 Task: Check the schedule for the "The 19th Hole".
Action: Mouse moved to (422, 422)
Screenshot: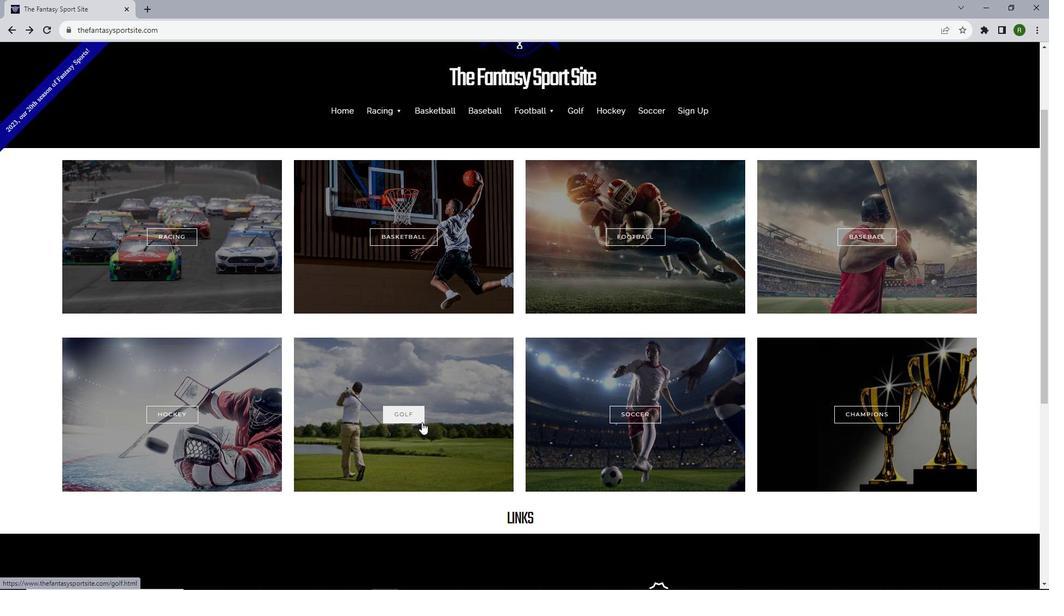 
Action: Mouse pressed left at (422, 422)
Screenshot: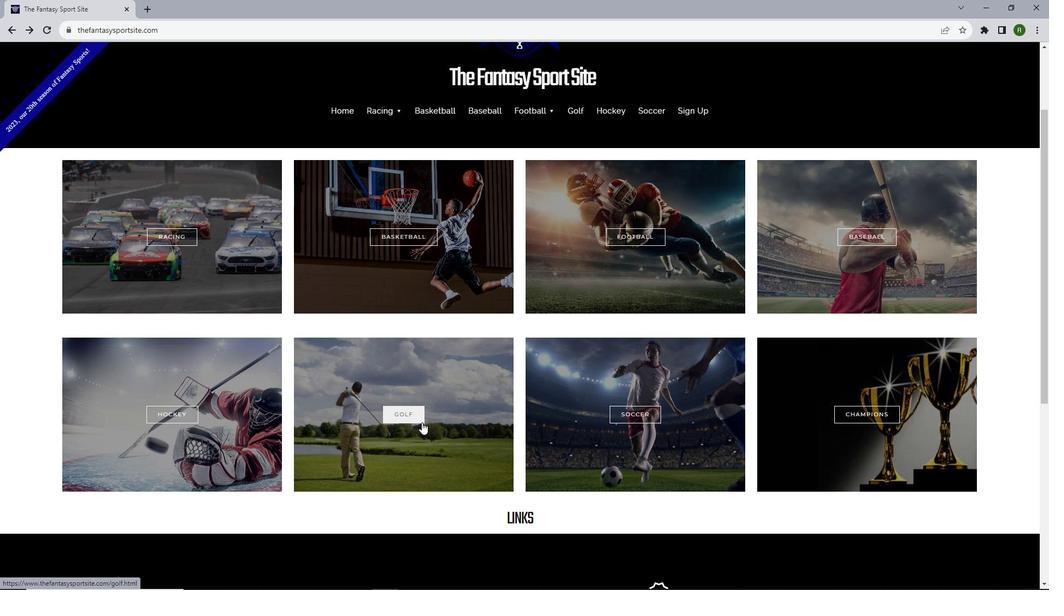 
Action: Mouse moved to (451, 377)
Screenshot: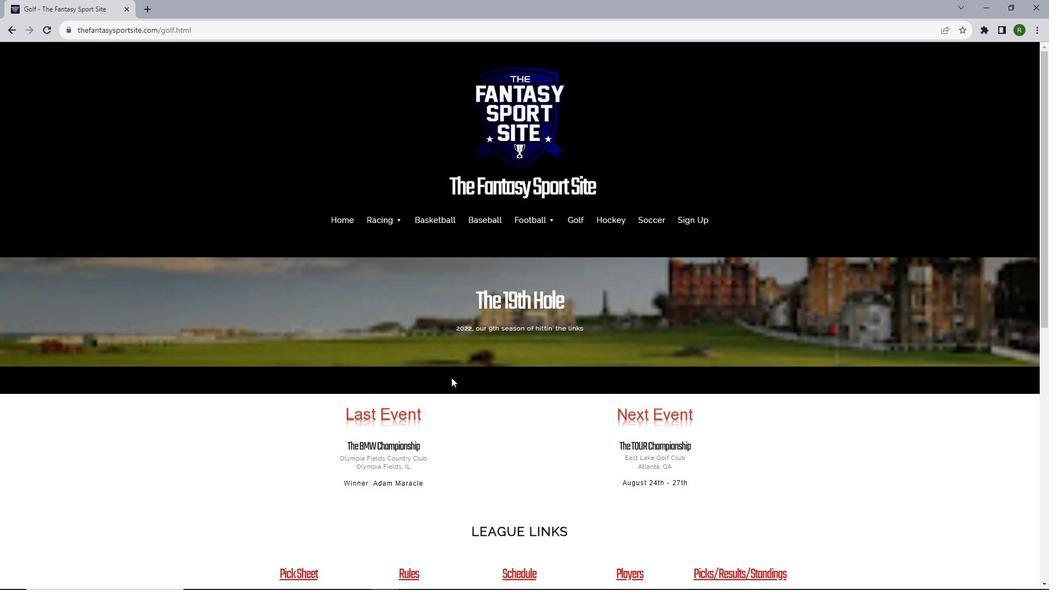 
Action: Mouse scrolled (451, 377) with delta (0, 0)
Screenshot: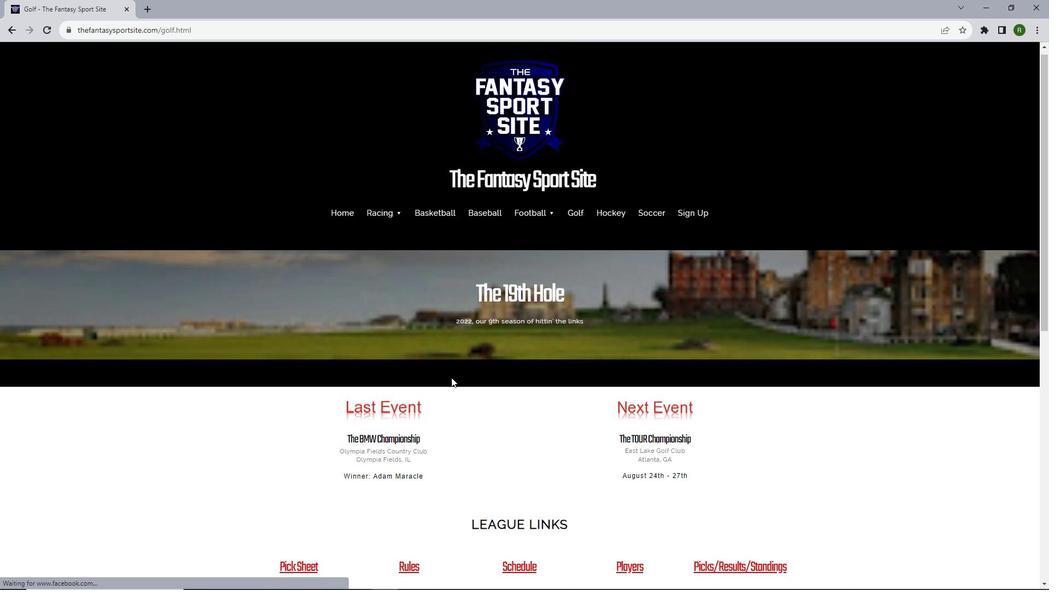 
Action: Mouse scrolled (451, 377) with delta (0, 0)
Screenshot: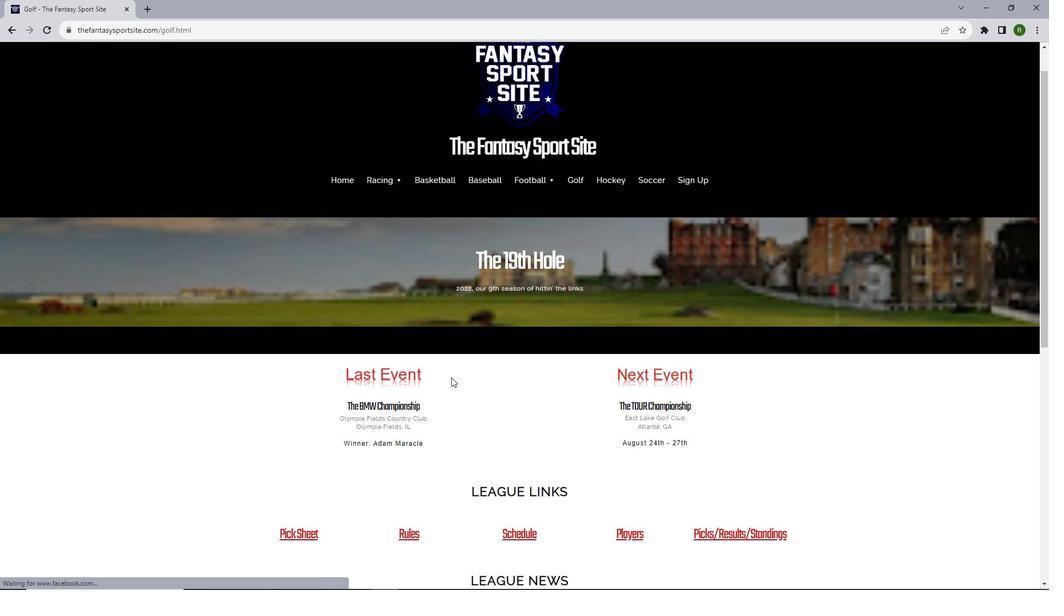 
Action: Mouse scrolled (451, 377) with delta (0, 0)
Screenshot: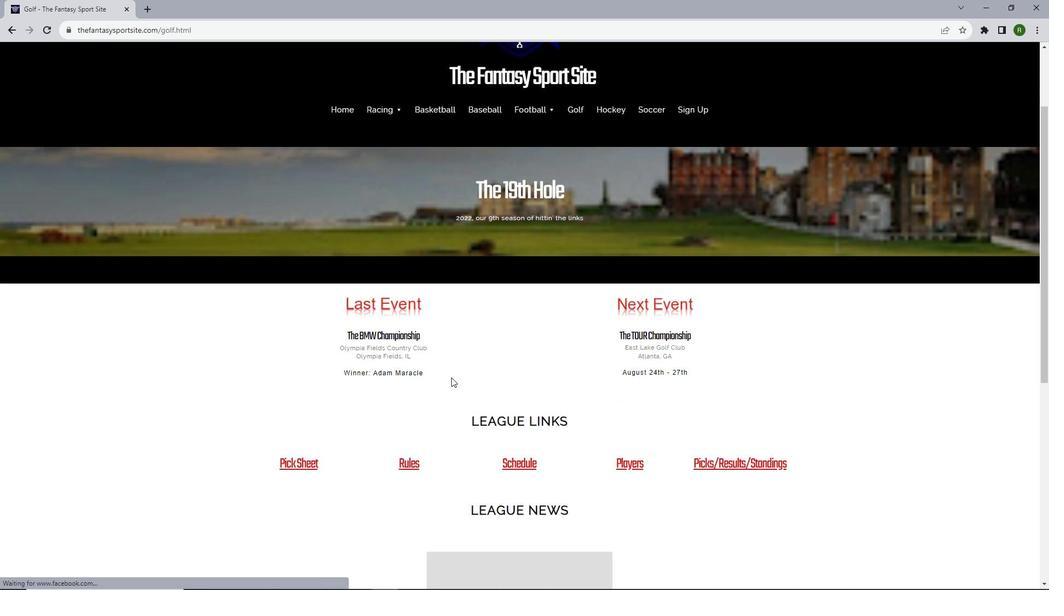 
Action: Mouse scrolled (451, 377) with delta (0, 0)
Screenshot: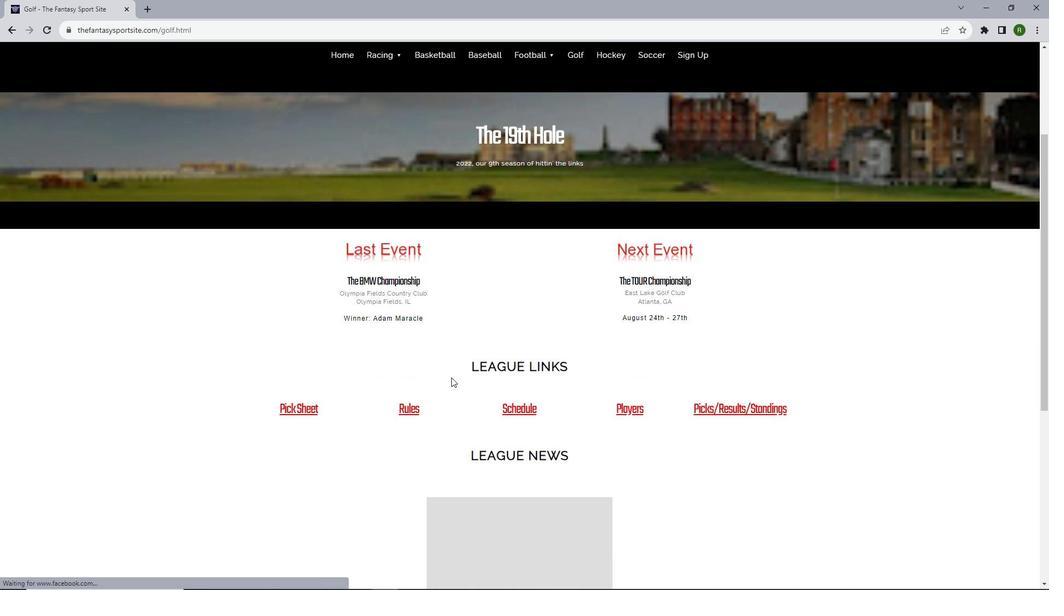 
Action: Mouse scrolled (451, 377) with delta (0, 0)
Screenshot: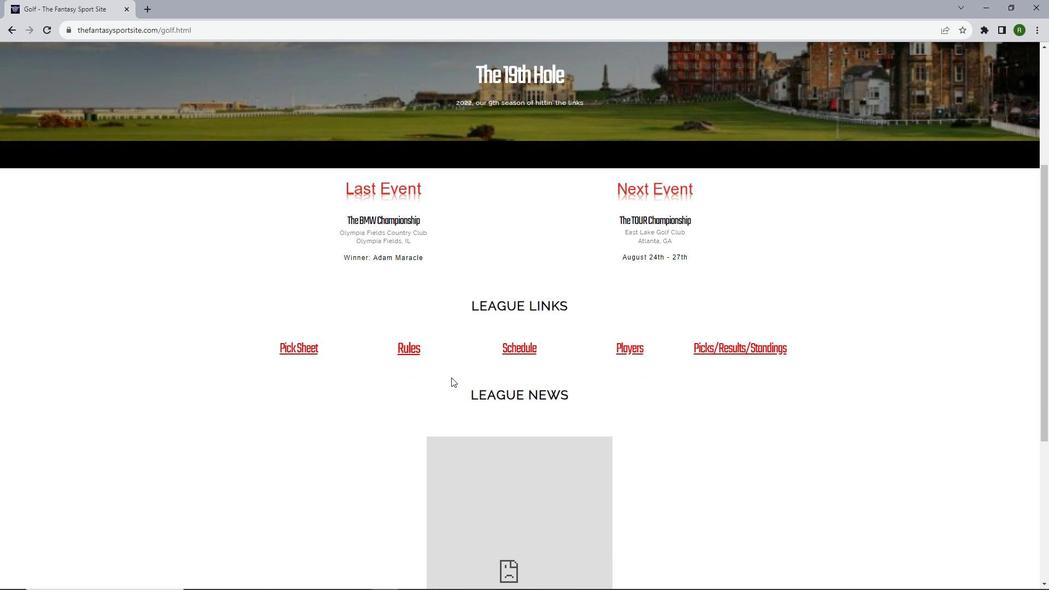 
Action: Mouse moved to (525, 309)
Screenshot: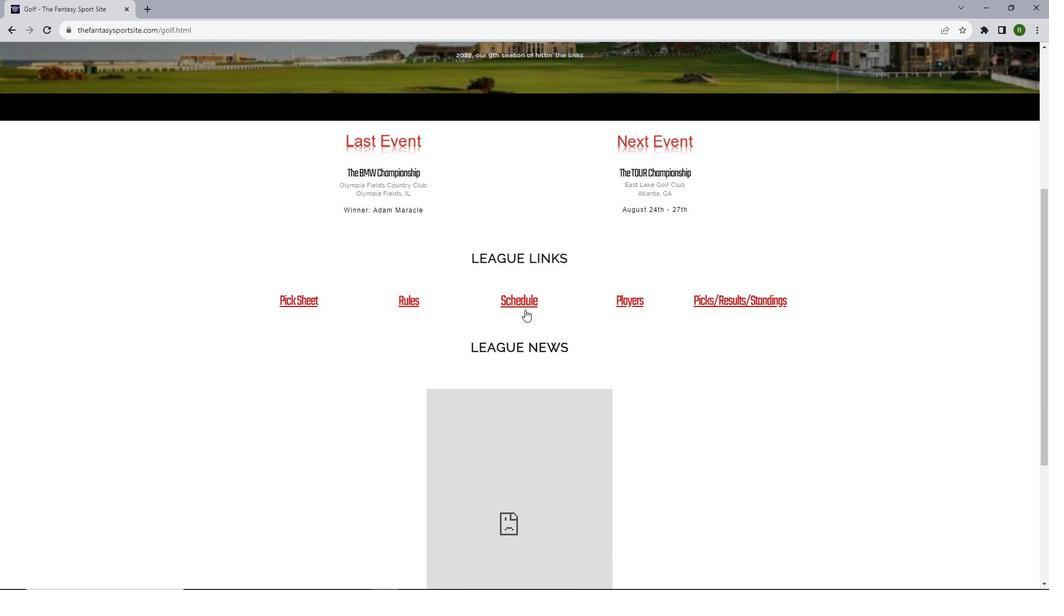 
Action: Mouse pressed left at (525, 309)
Screenshot: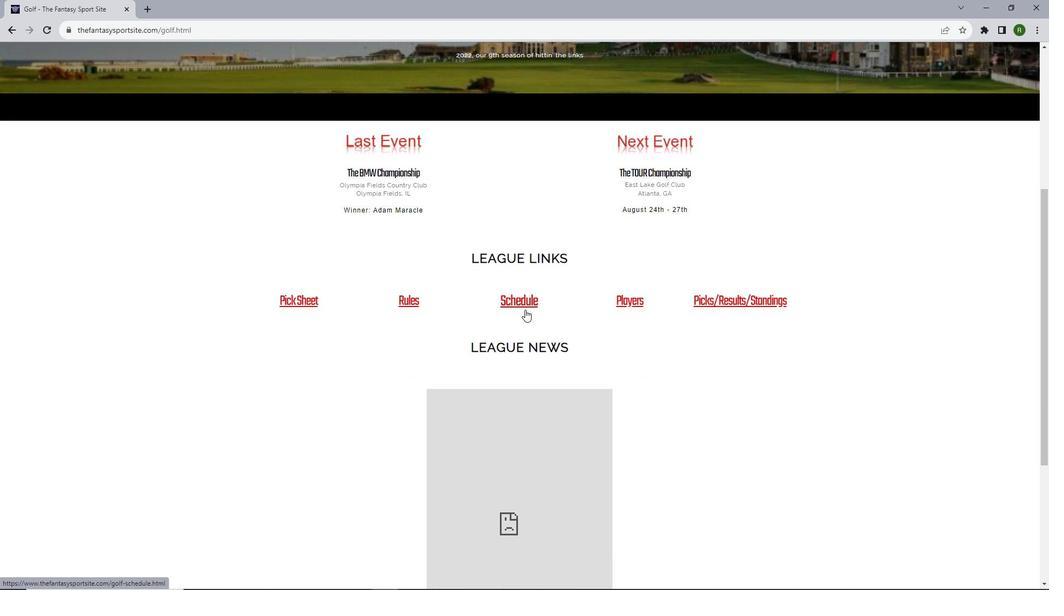 
Action: Mouse moved to (498, 264)
Screenshot: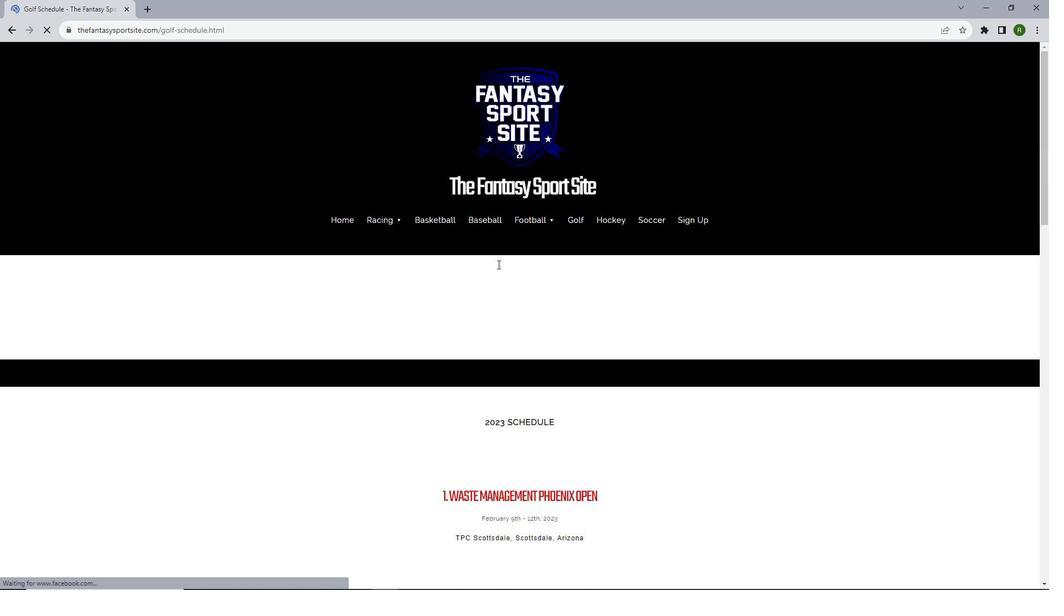 
Action: Mouse scrolled (498, 264) with delta (0, 0)
Screenshot: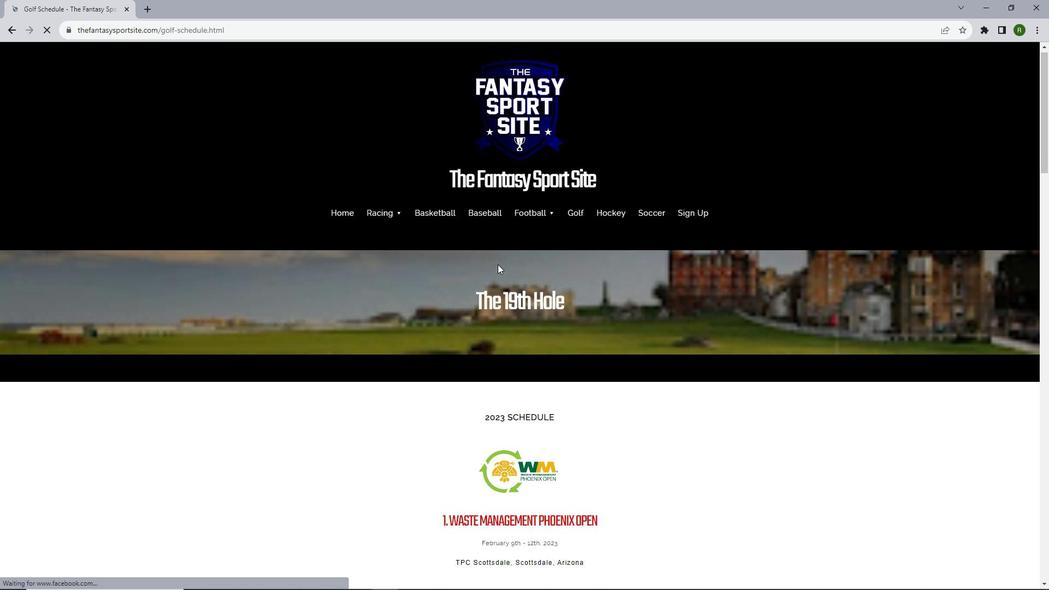 
Action: Mouse scrolled (498, 264) with delta (0, 0)
Screenshot: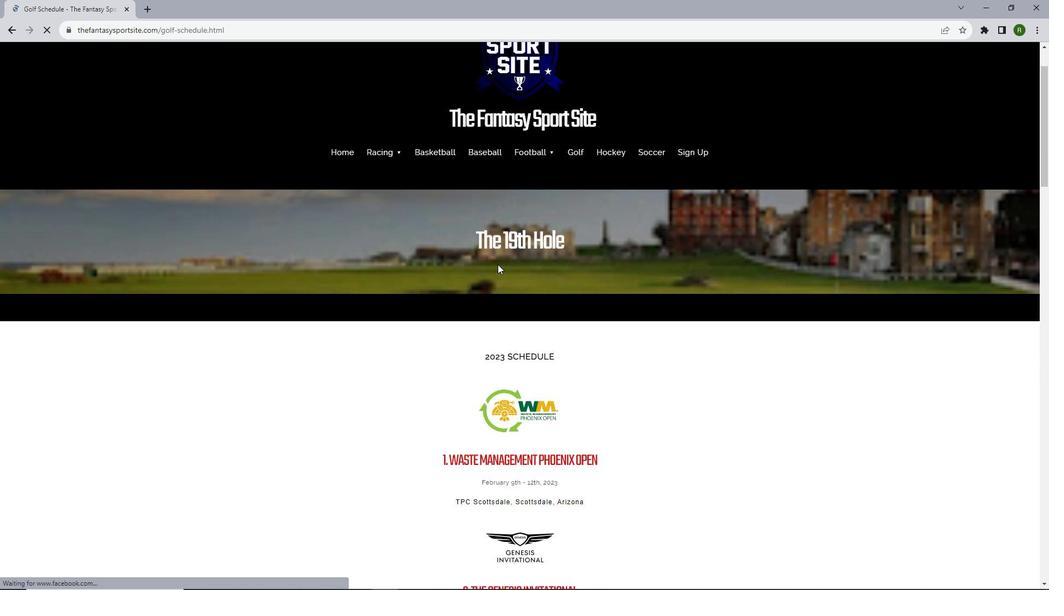 
Action: Mouse scrolled (498, 264) with delta (0, 0)
Screenshot: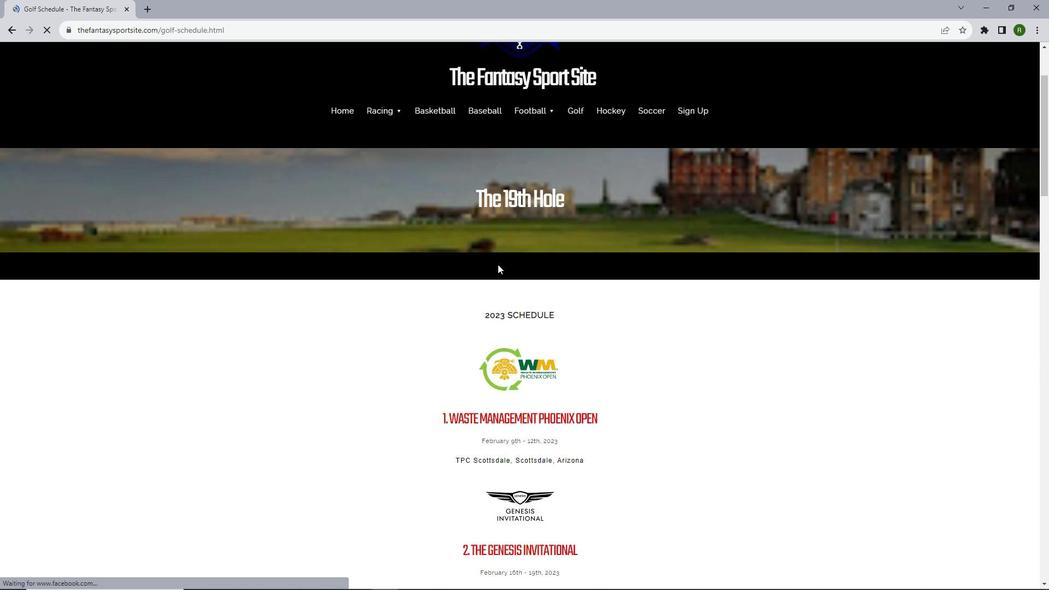 
Action: Mouse scrolled (498, 264) with delta (0, 0)
Screenshot: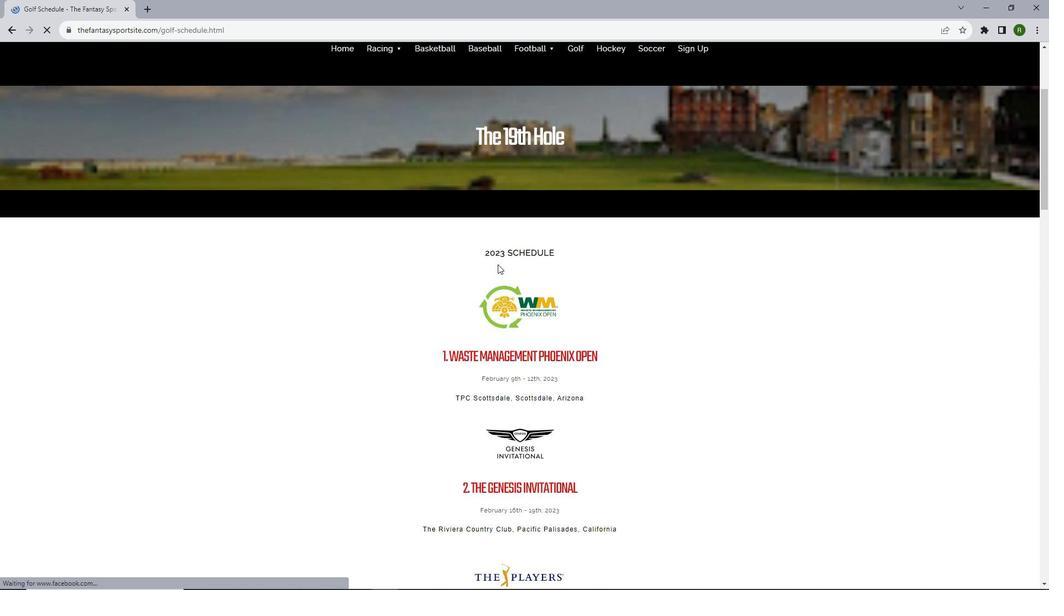 
Action: Mouse scrolled (498, 264) with delta (0, 0)
Screenshot: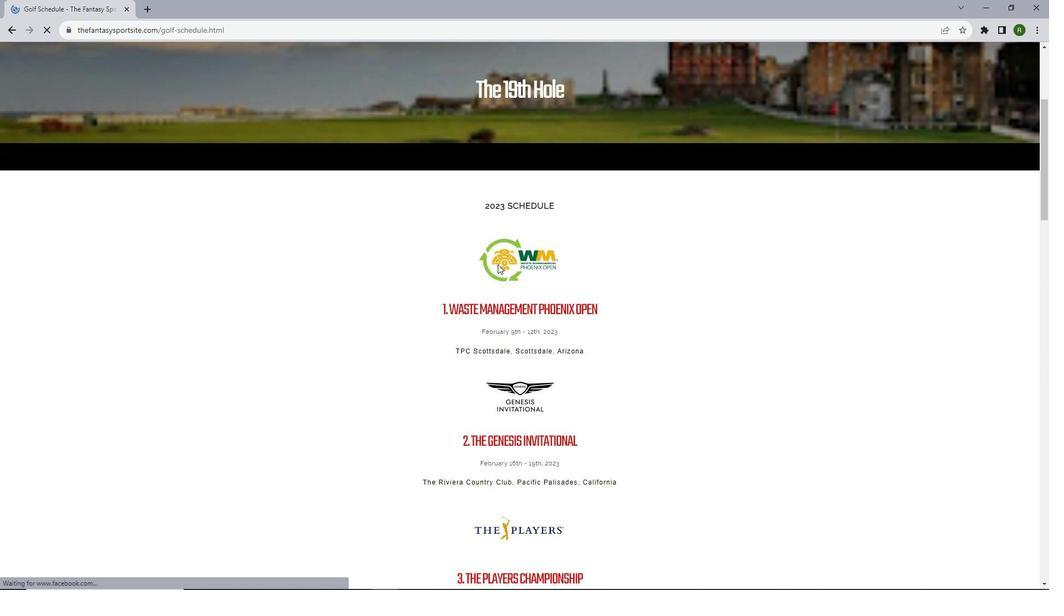 
Action: Mouse scrolled (498, 264) with delta (0, 0)
Screenshot: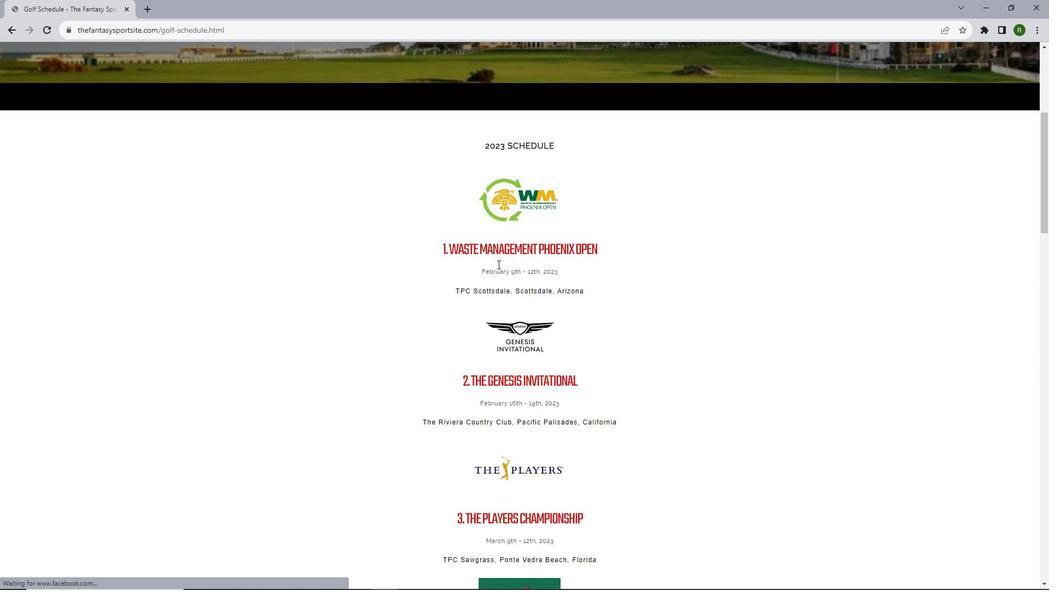 
Action: Mouse scrolled (498, 264) with delta (0, 0)
Screenshot: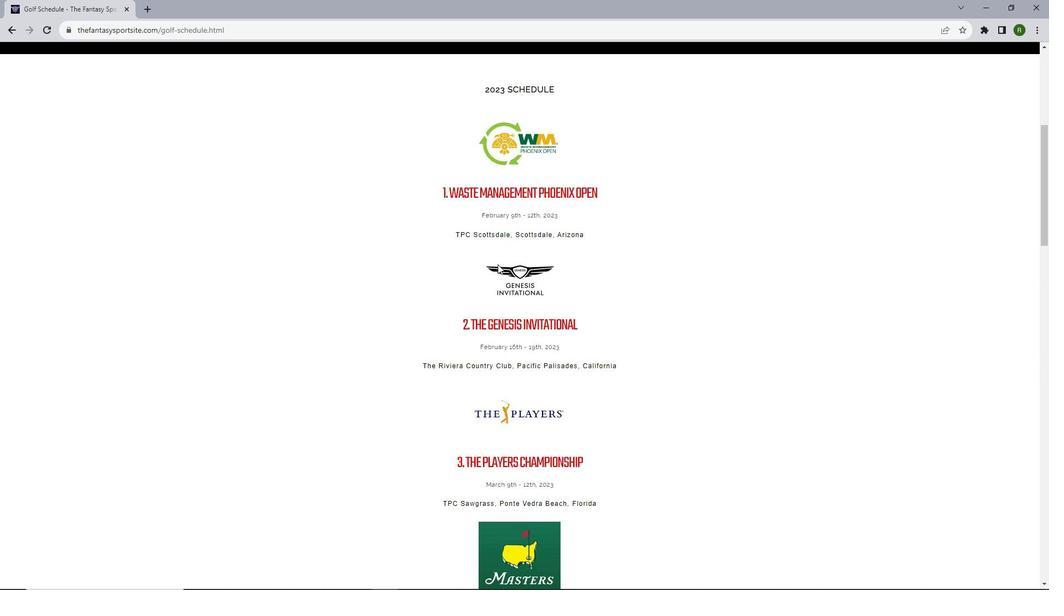 
Action: Mouse scrolled (498, 264) with delta (0, 0)
Screenshot: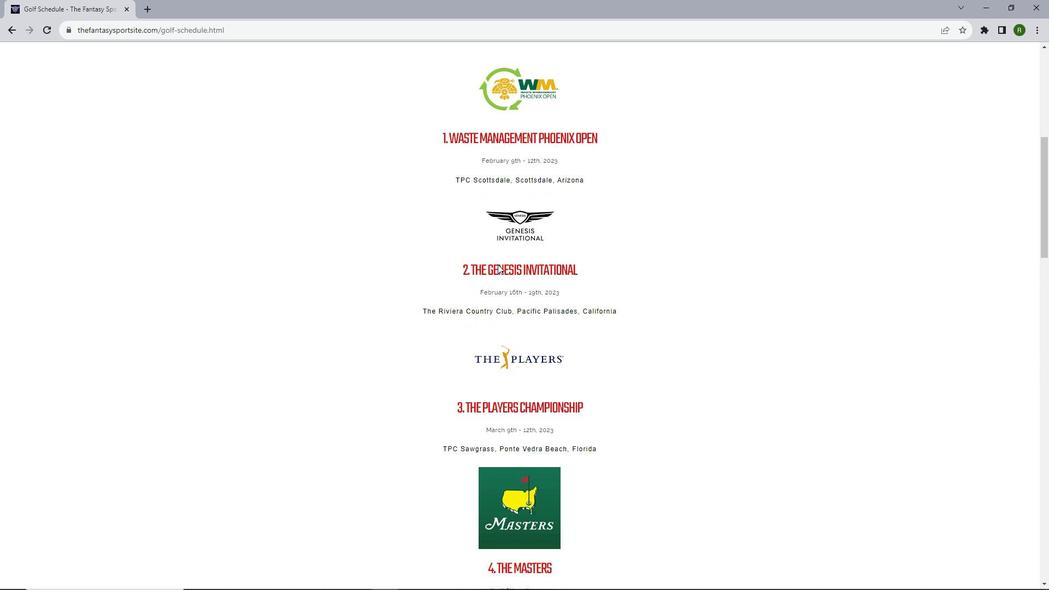 
Action: Mouse scrolled (498, 264) with delta (0, 0)
Screenshot: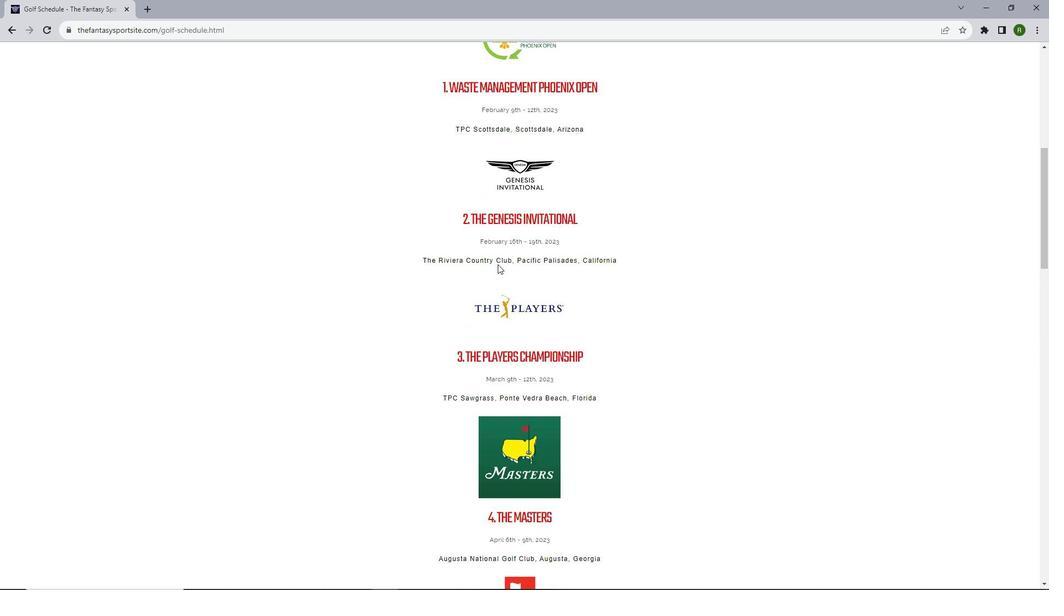 
Action: Mouse scrolled (498, 264) with delta (0, 0)
Screenshot: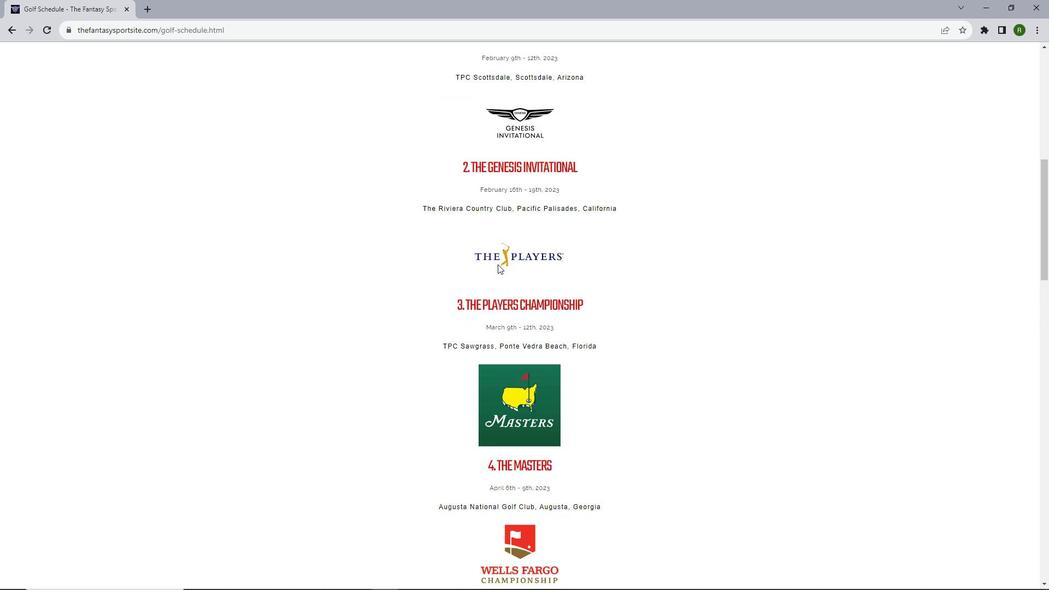 
Action: Mouse scrolled (498, 264) with delta (0, 0)
Screenshot: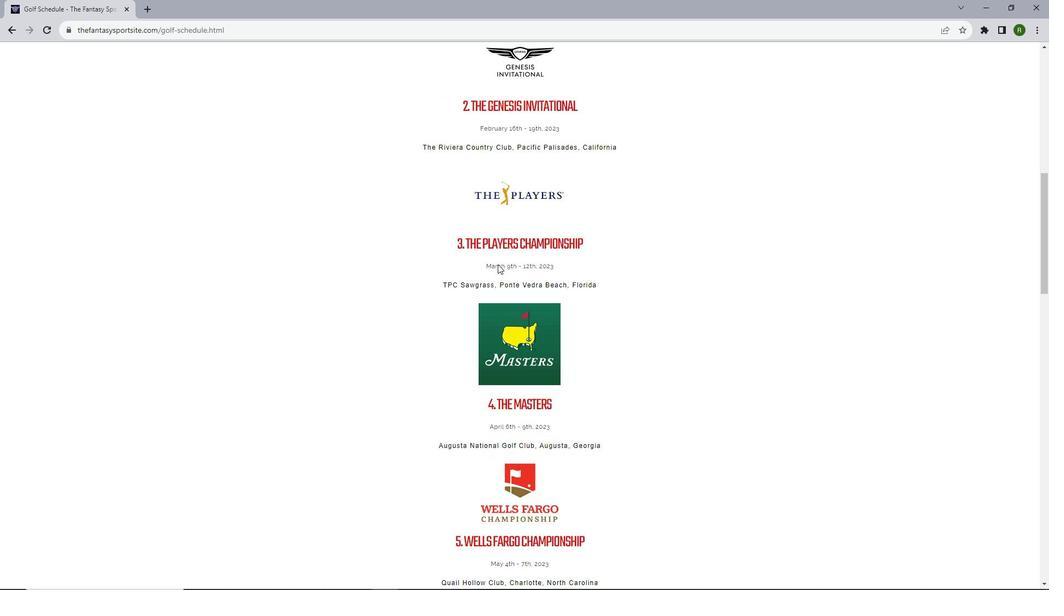 
Action: Mouse scrolled (498, 264) with delta (0, 0)
Screenshot: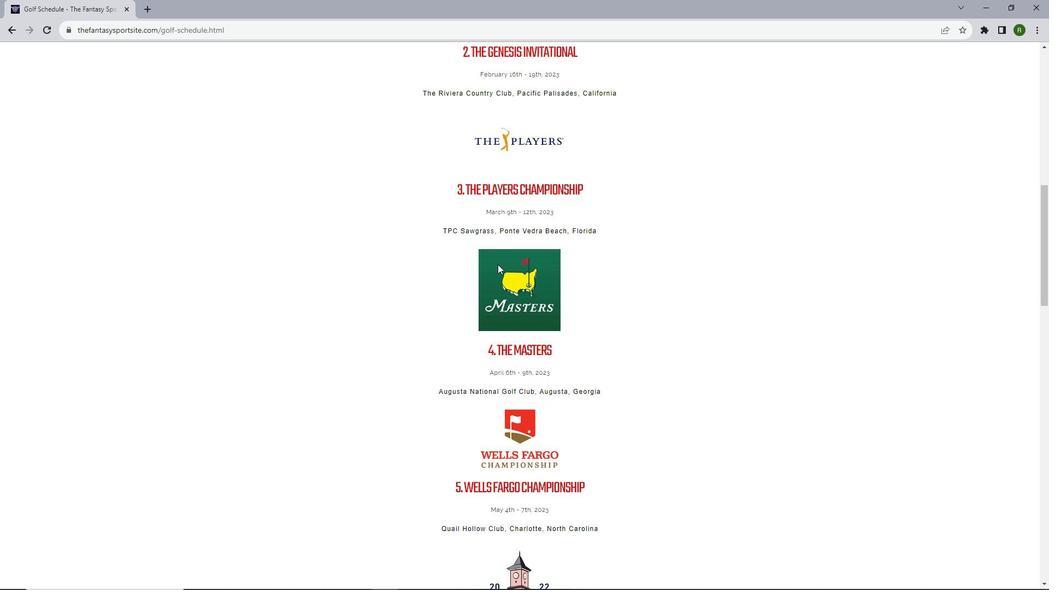 
Action: Mouse scrolled (498, 264) with delta (0, 0)
Screenshot: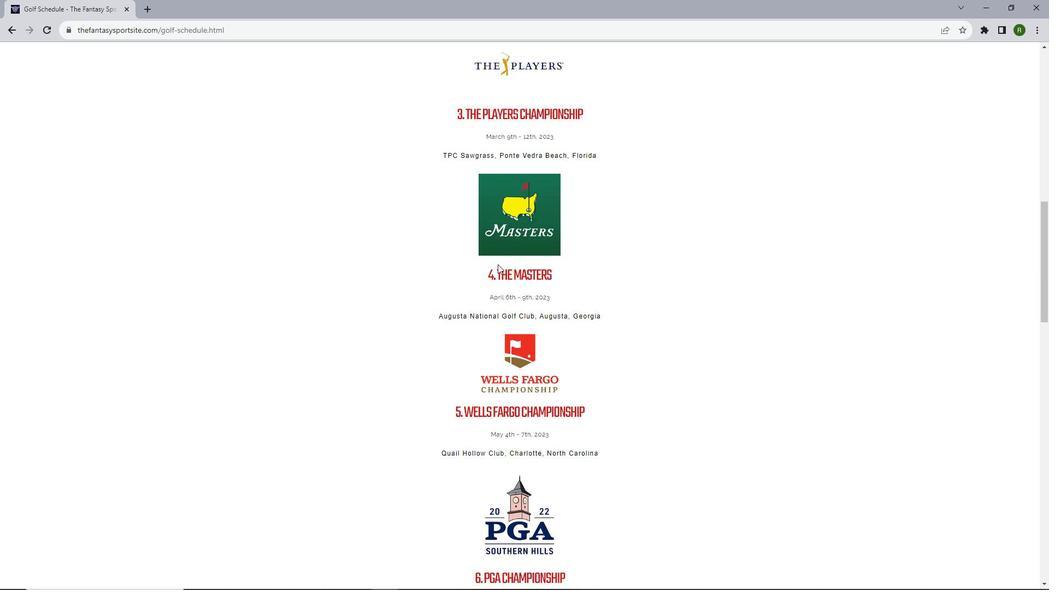 
Action: Mouse scrolled (498, 264) with delta (0, 0)
Screenshot: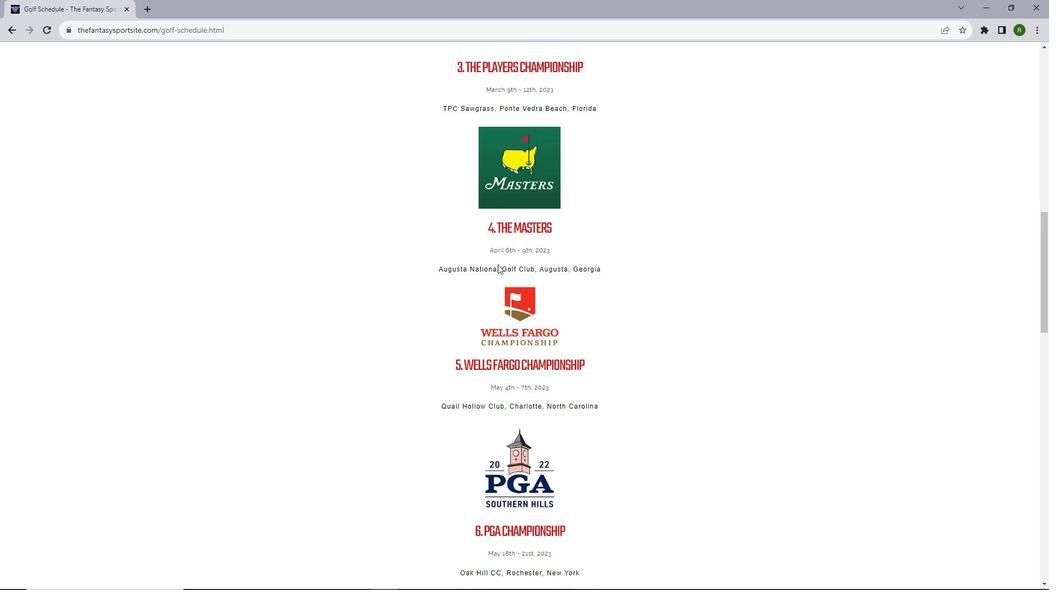 
Action: Mouse scrolled (498, 264) with delta (0, 0)
Screenshot: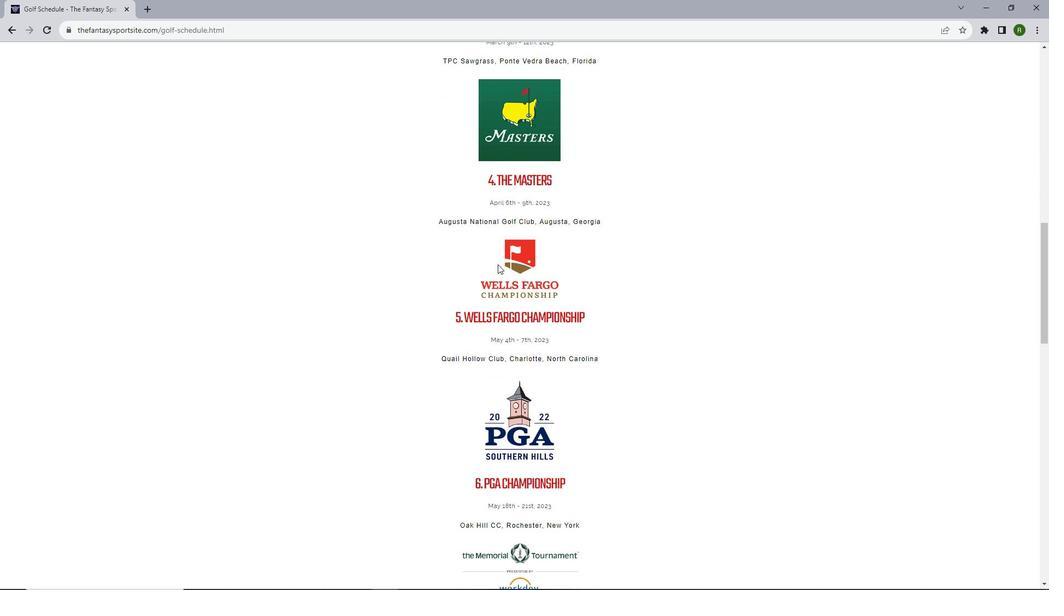 
Action: Mouse scrolled (498, 264) with delta (0, 0)
Screenshot: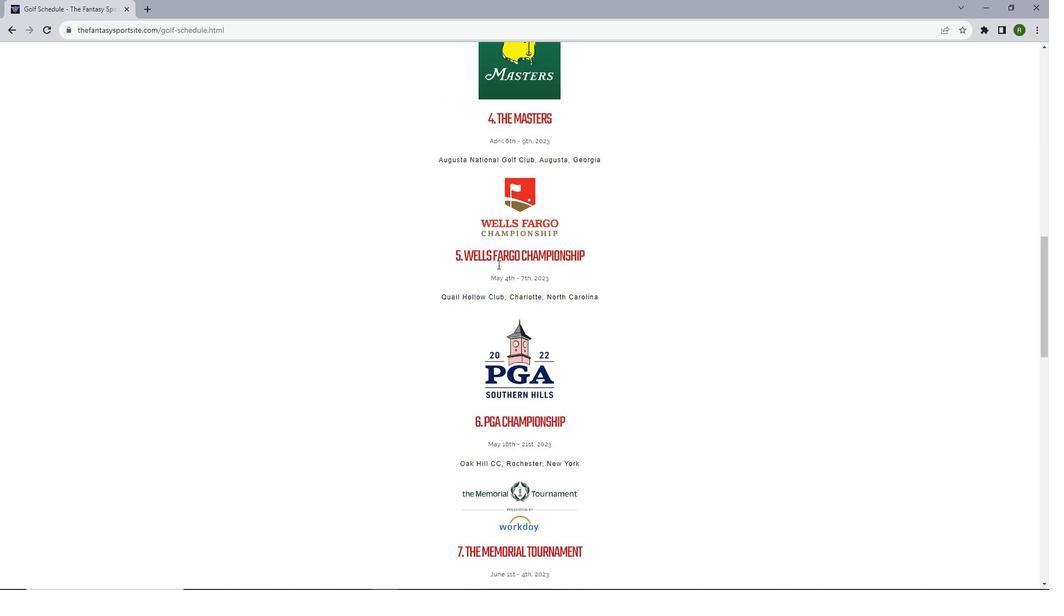 
Action: Mouse scrolled (498, 264) with delta (0, 0)
Screenshot: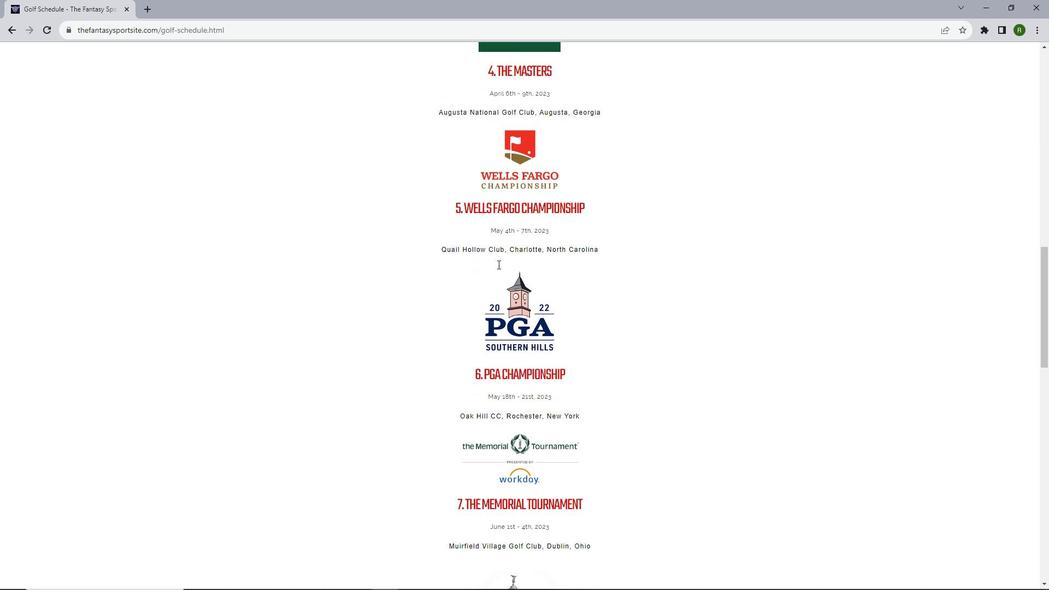 
Action: Mouse scrolled (498, 264) with delta (0, 0)
Screenshot: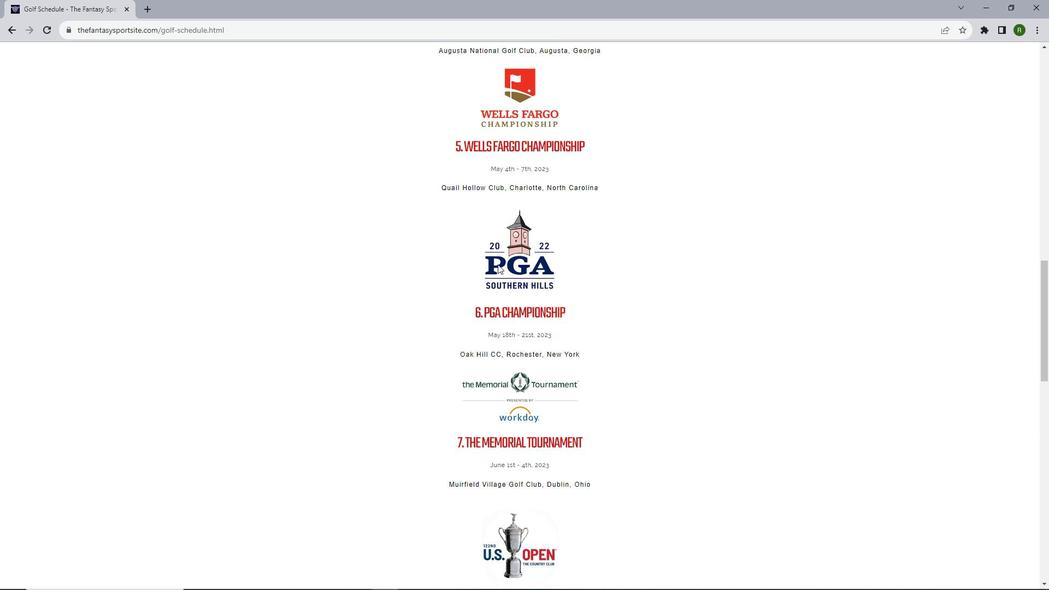 
Action: Mouse scrolled (498, 264) with delta (0, 0)
Screenshot: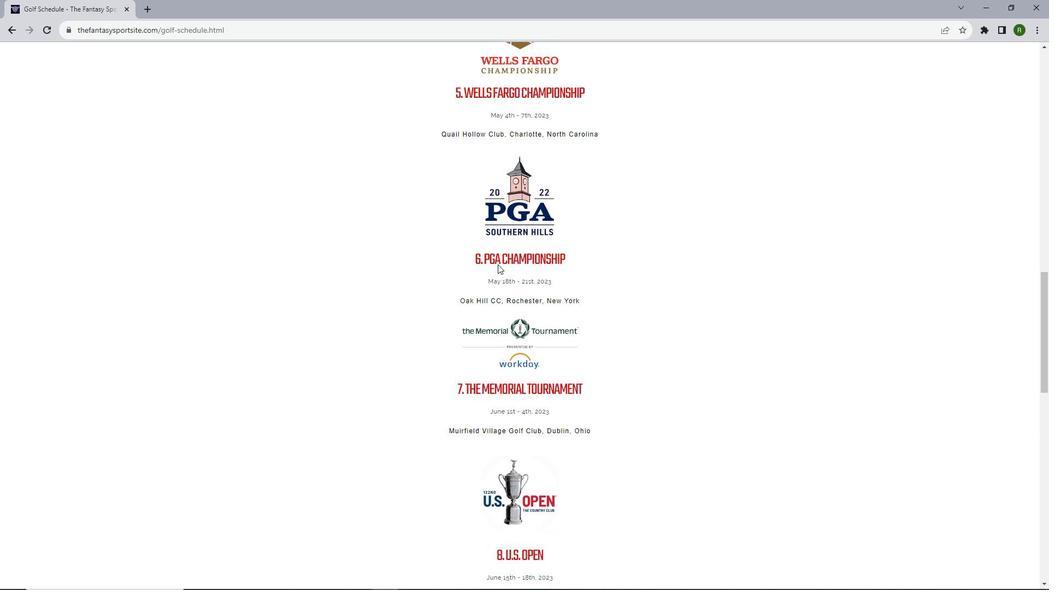 
Action: Mouse scrolled (498, 264) with delta (0, 0)
Screenshot: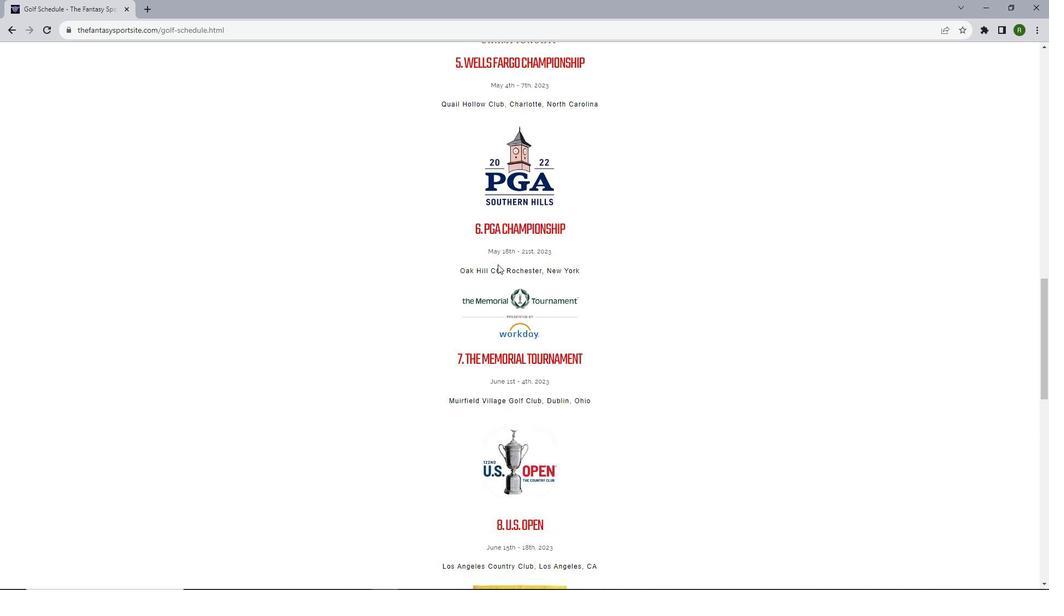 
Action: Mouse scrolled (498, 264) with delta (0, 0)
Screenshot: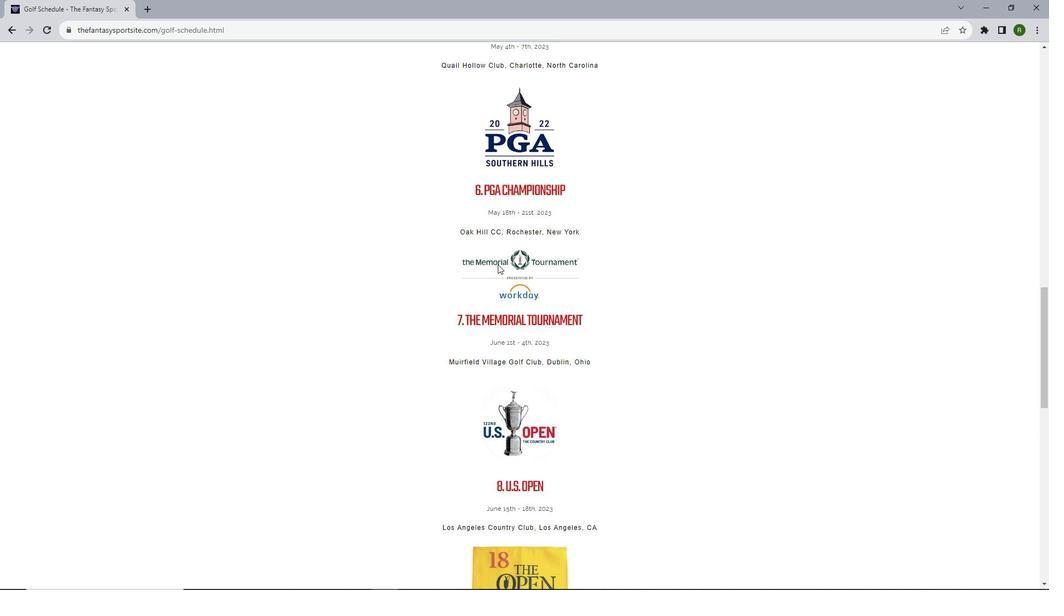 
Action: Mouse scrolled (498, 264) with delta (0, 0)
Screenshot: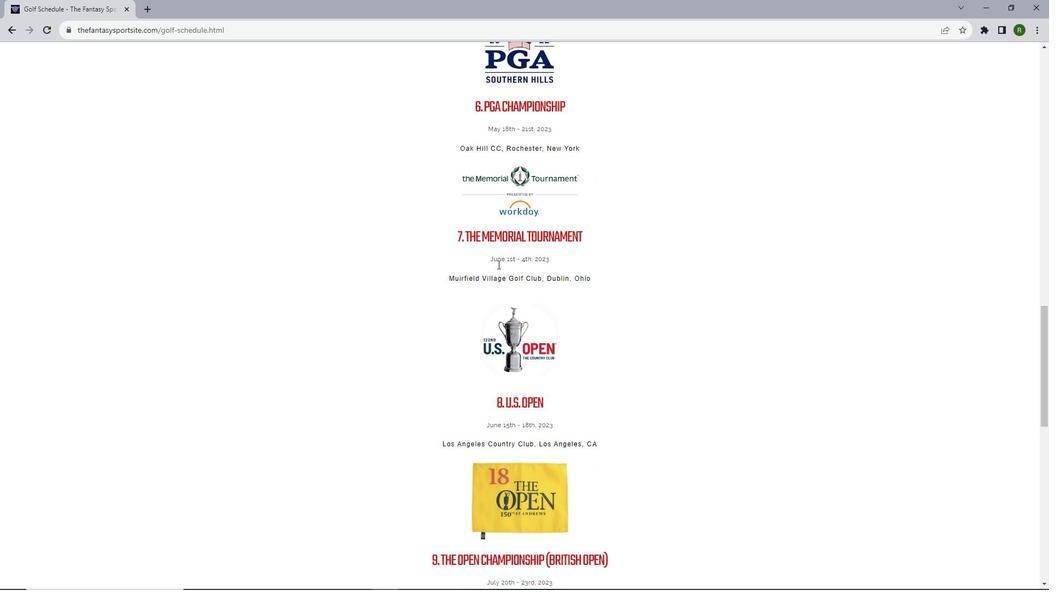 
Action: Mouse scrolled (498, 264) with delta (0, 0)
Screenshot: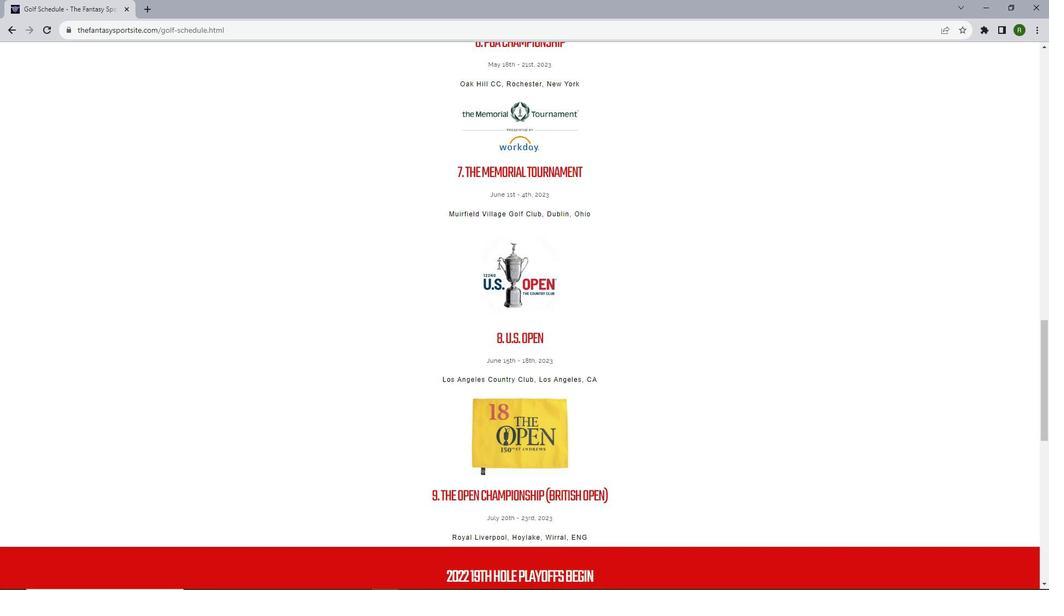 
Action: Mouse scrolled (498, 264) with delta (0, 0)
Screenshot: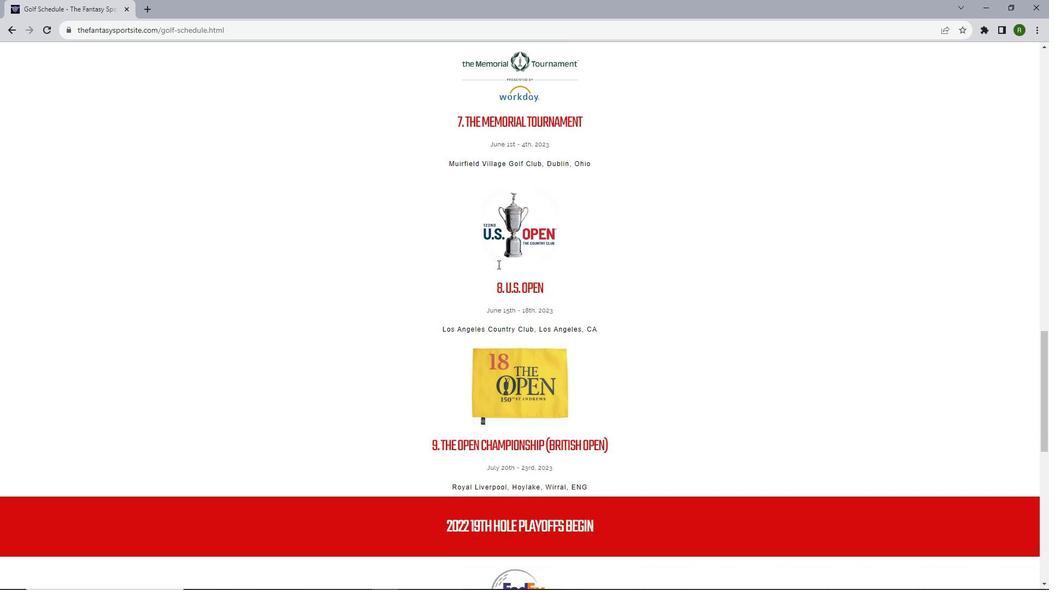 
Action: Mouse scrolled (498, 264) with delta (0, 0)
Screenshot: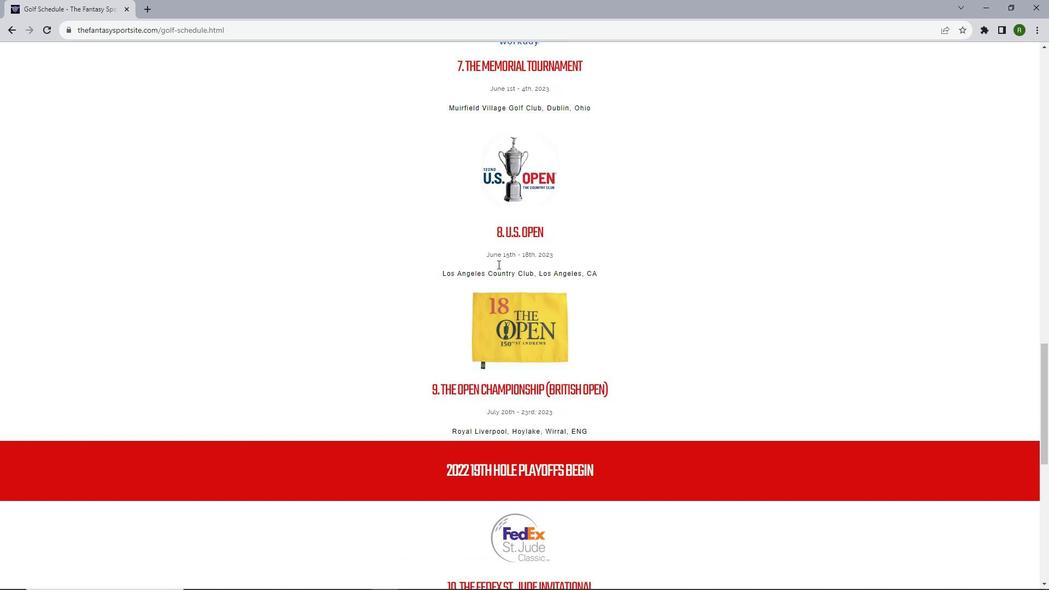 
Action: Mouse scrolled (498, 264) with delta (0, 0)
Screenshot: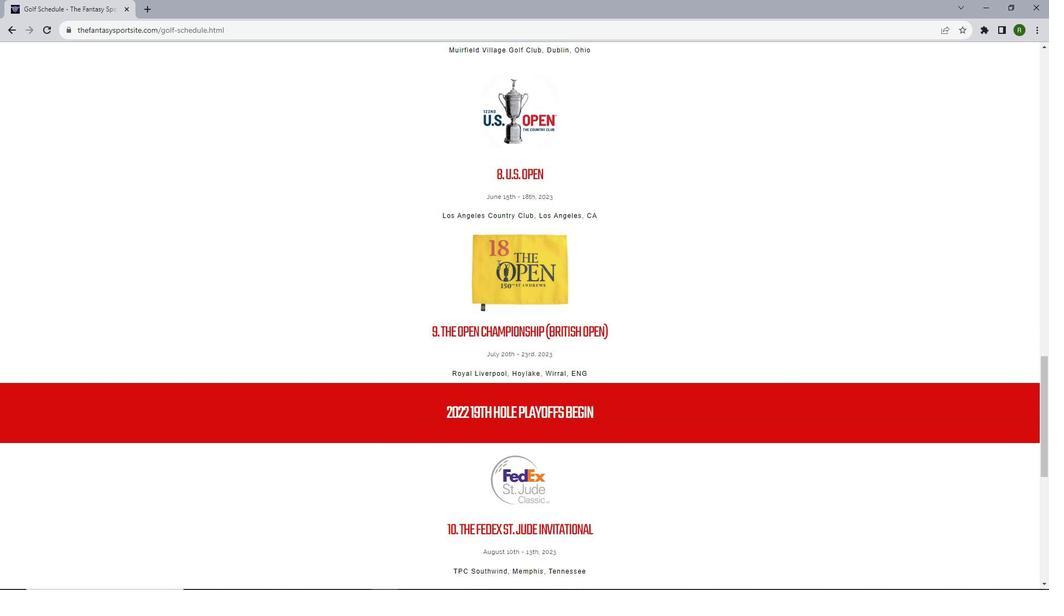 
Action: Mouse scrolled (498, 264) with delta (0, 0)
Screenshot: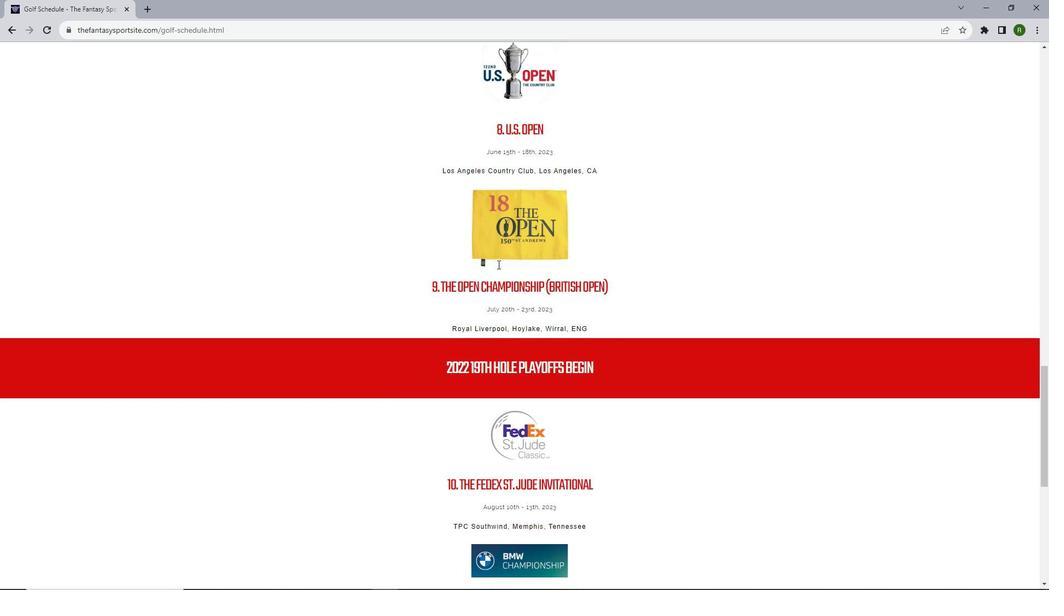 
Action: Mouse scrolled (498, 264) with delta (0, 0)
Screenshot: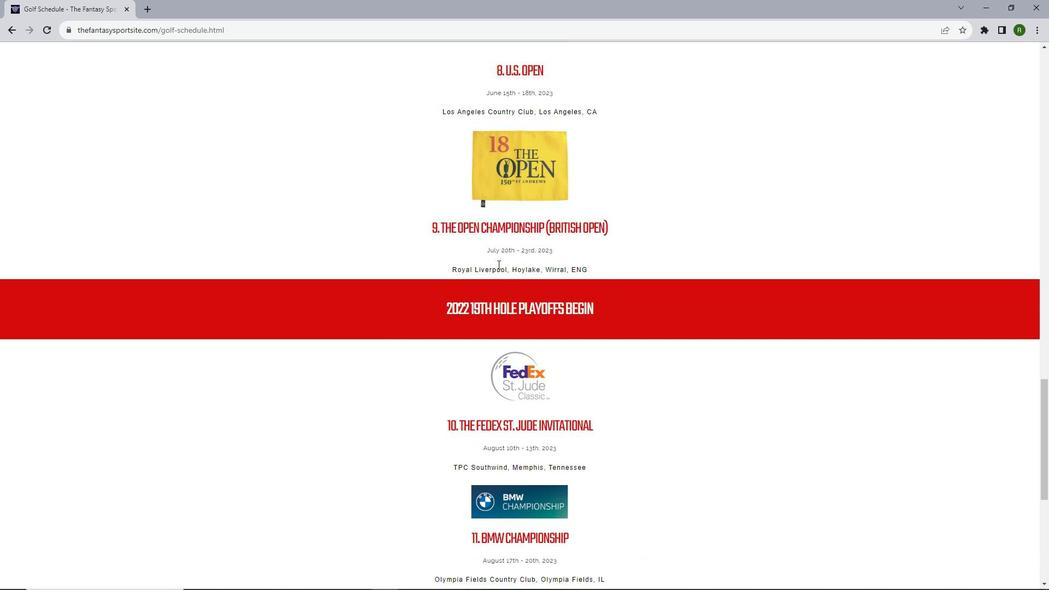
Action: Mouse scrolled (498, 264) with delta (0, 0)
Screenshot: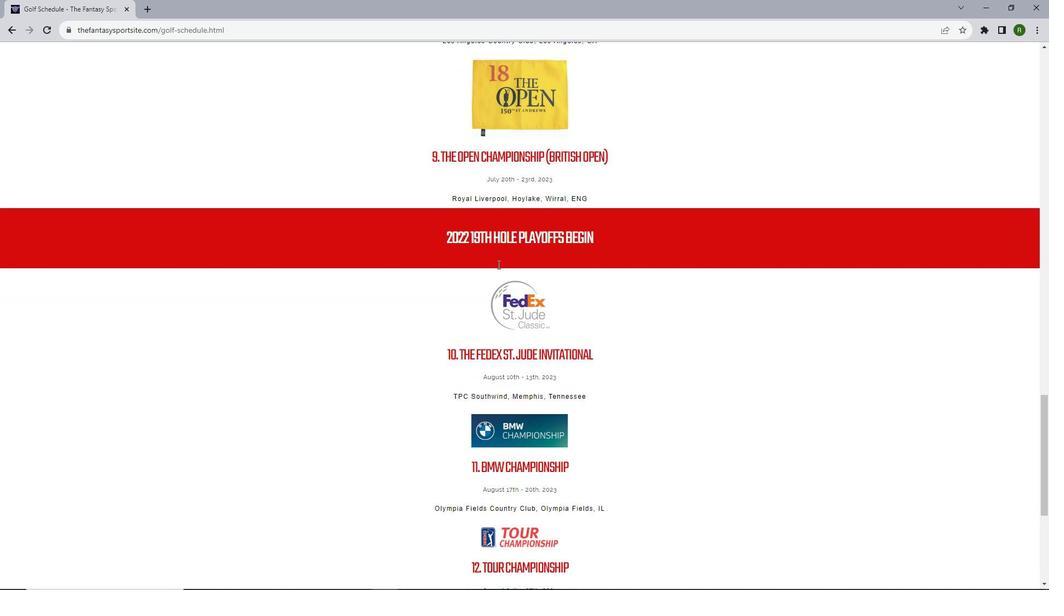 
Action: Mouse scrolled (498, 264) with delta (0, 0)
Screenshot: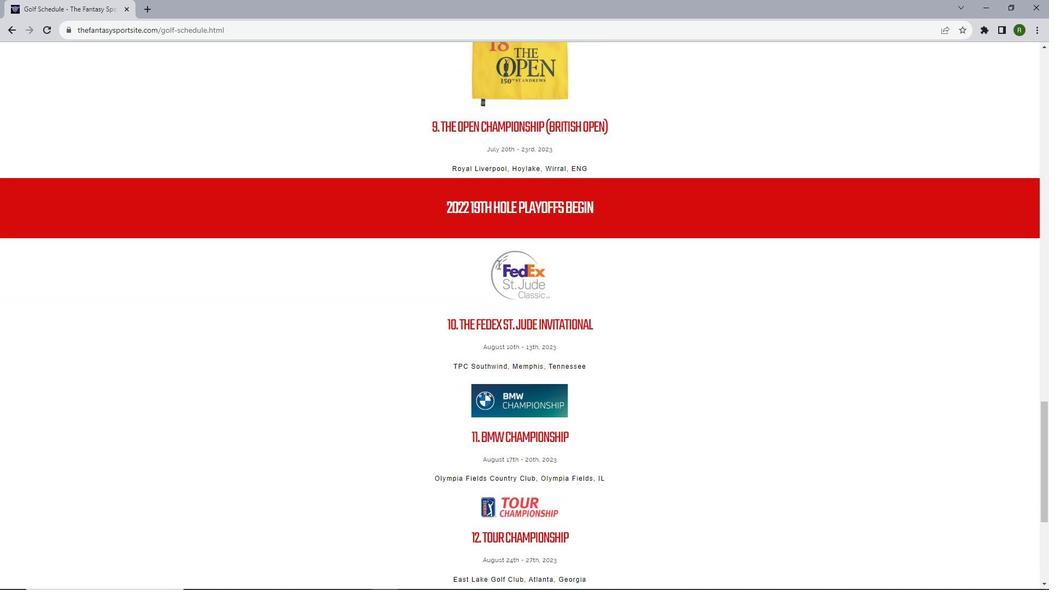 
Action: Mouse scrolled (498, 264) with delta (0, 0)
Screenshot: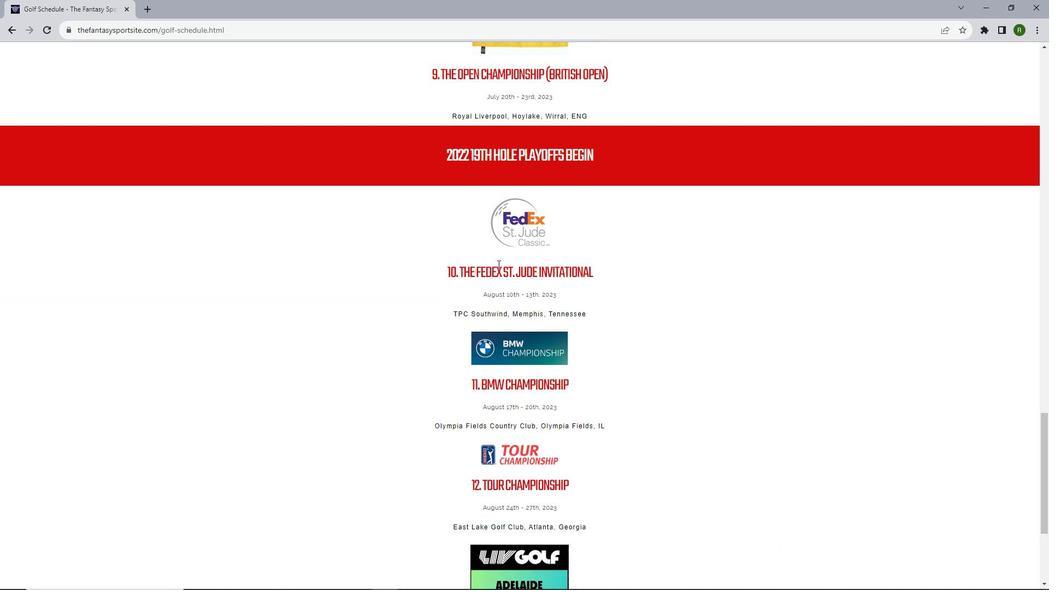 
Action: Mouse scrolled (498, 264) with delta (0, 0)
Screenshot: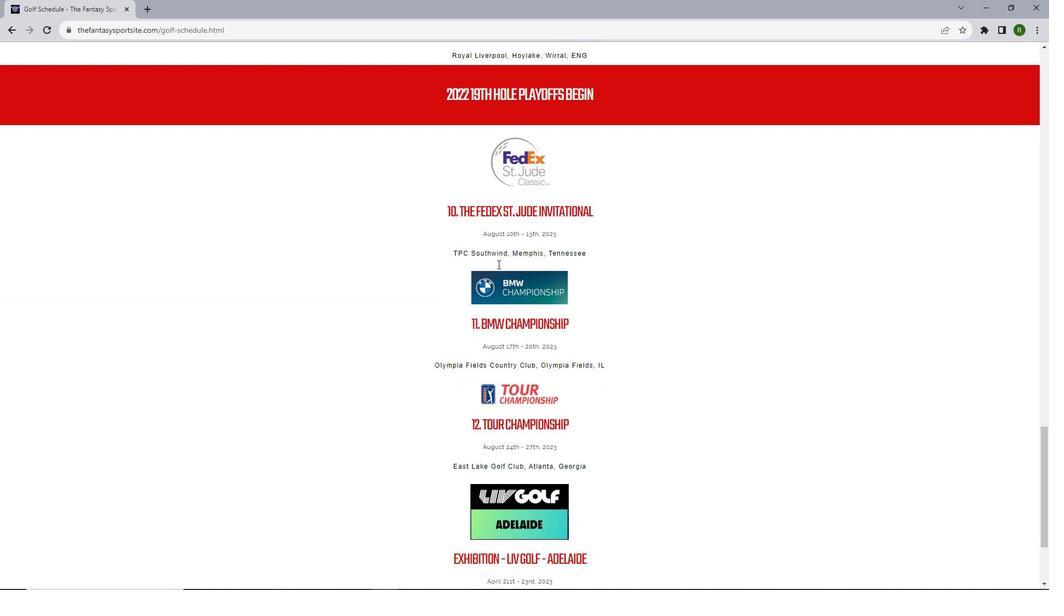 
Action: Mouse scrolled (498, 264) with delta (0, 0)
Screenshot: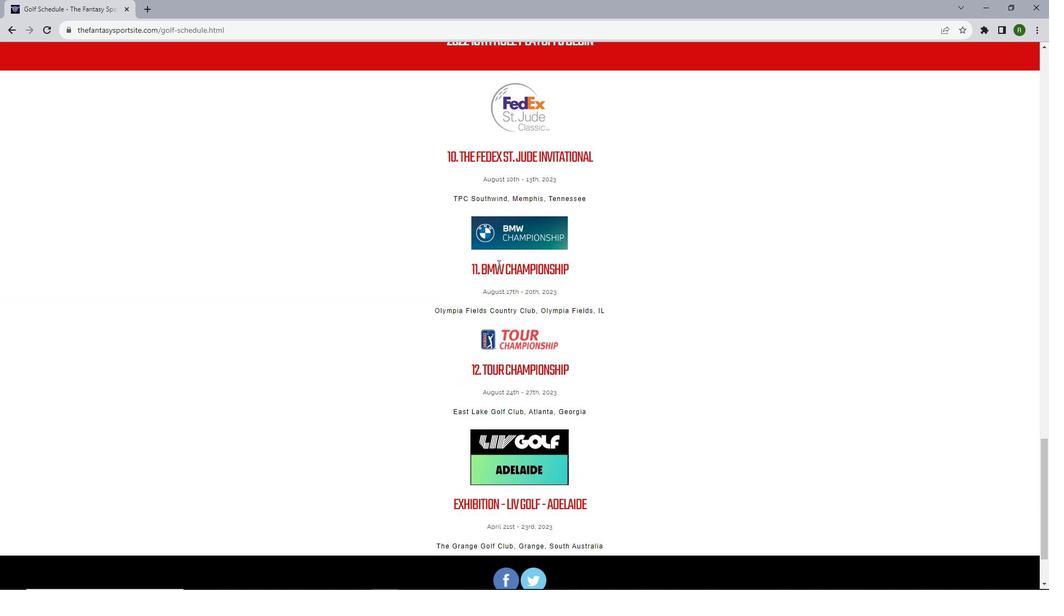 
Action: Mouse scrolled (498, 264) with delta (0, 0)
Screenshot: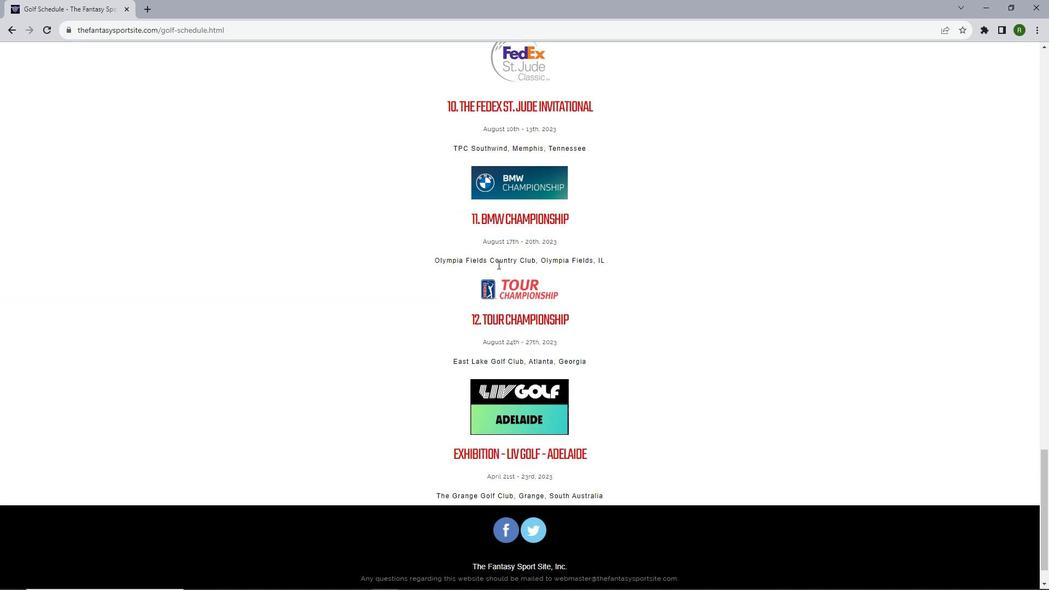 
Action: Mouse scrolled (498, 264) with delta (0, 0)
Screenshot: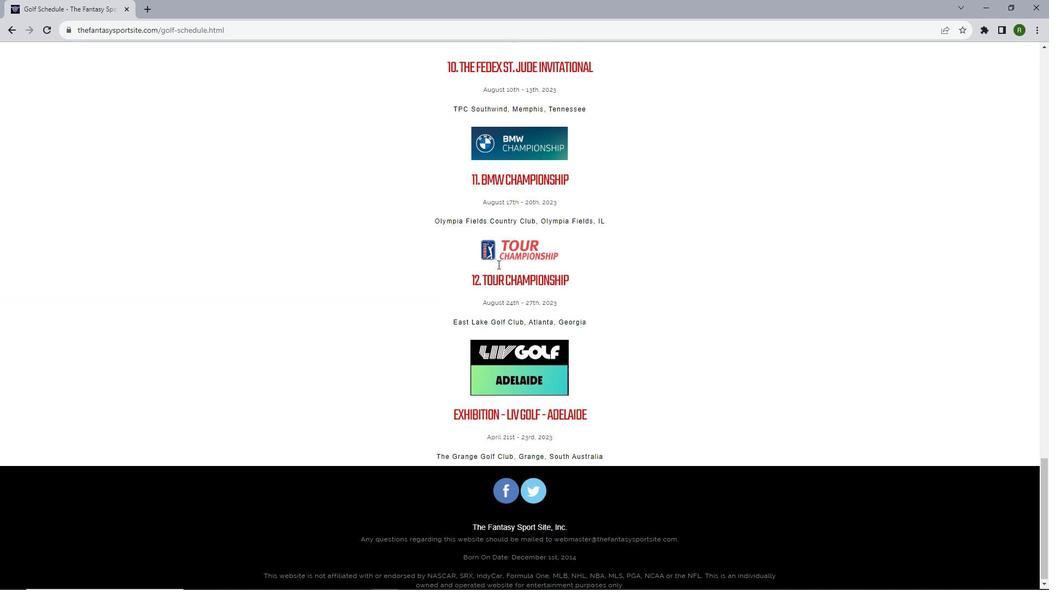 
Action: Mouse scrolled (498, 264) with delta (0, 0)
Screenshot: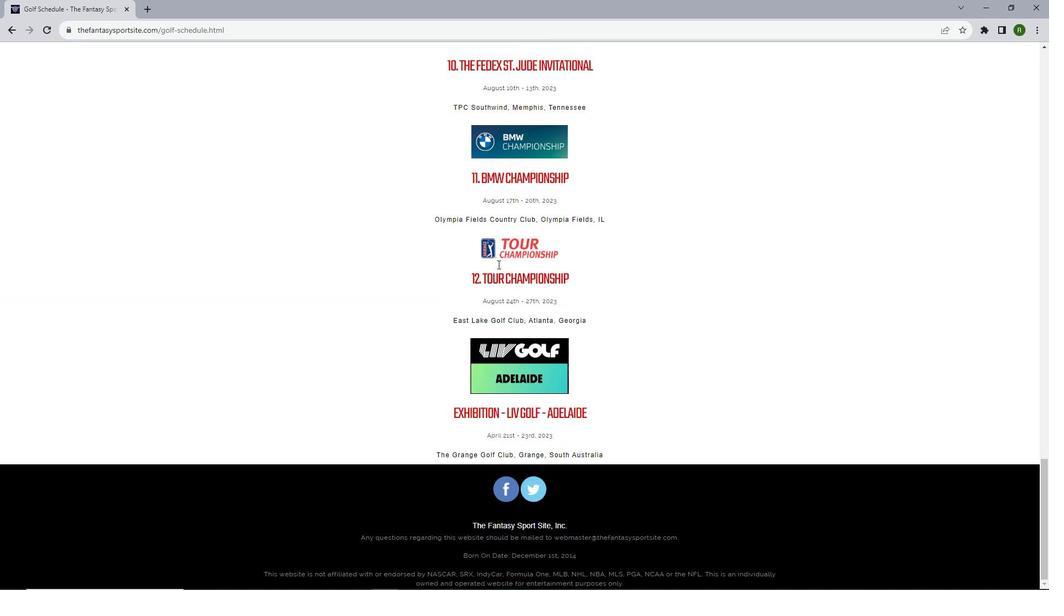 
Action: Mouse scrolled (498, 265) with delta (0, 0)
Screenshot: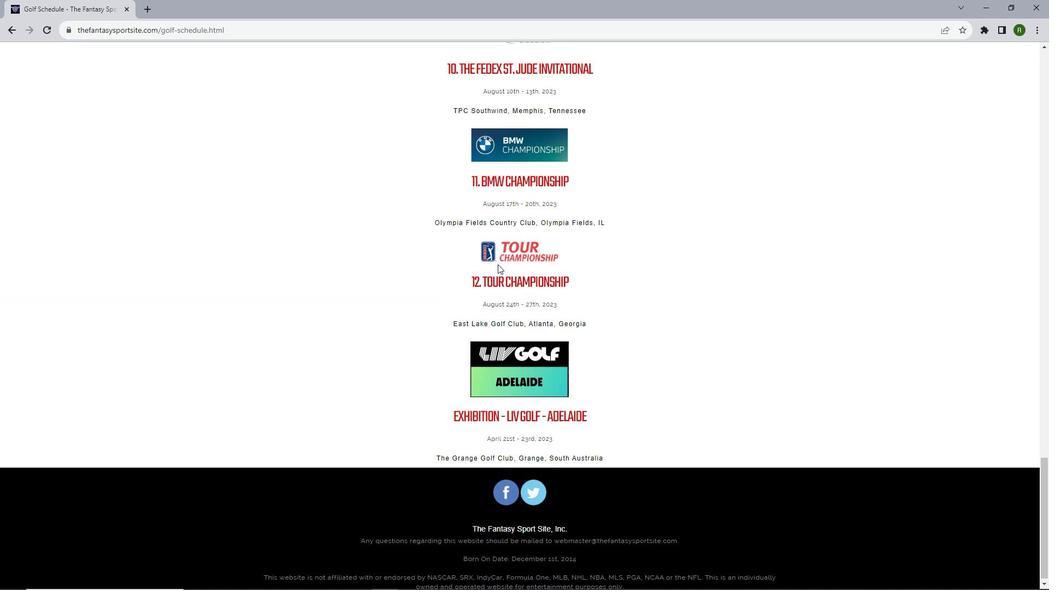 
Action: Mouse scrolled (498, 265) with delta (0, 0)
Screenshot: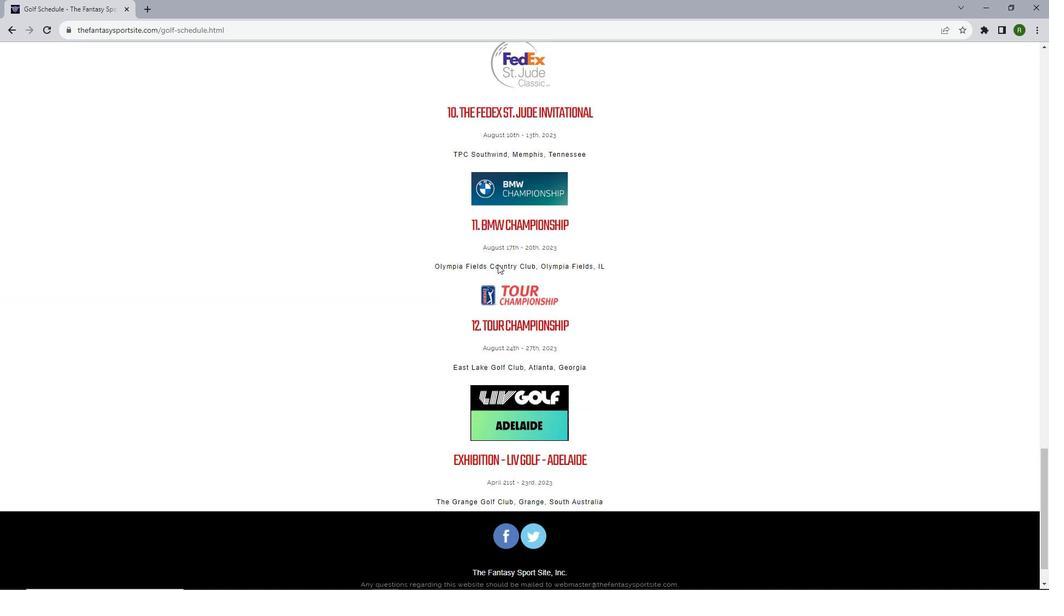 
Action: Mouse scrolled (498, 265) with delta (0, 0)
Screenshot: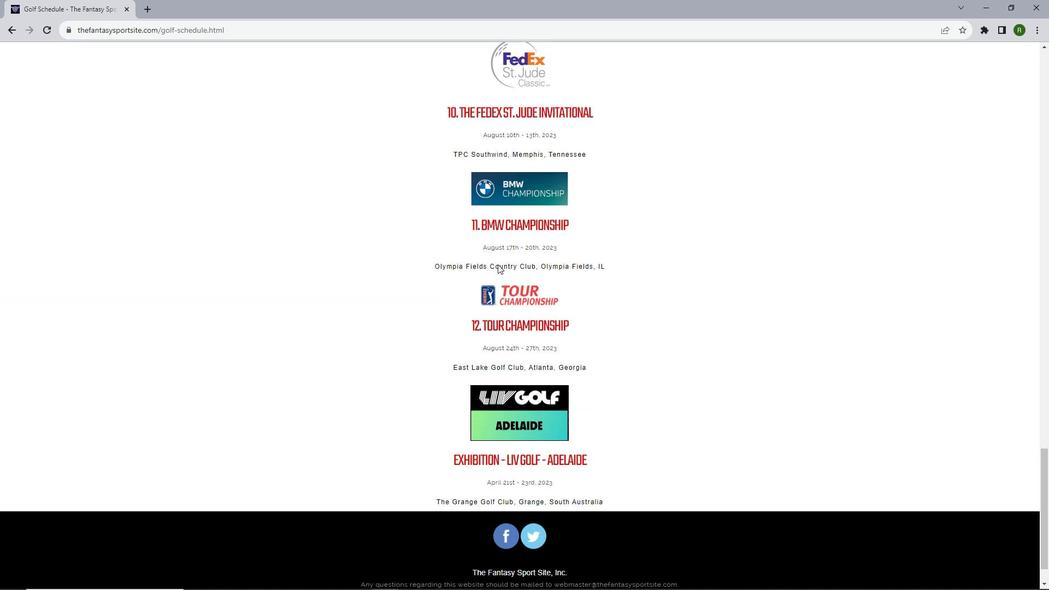 
Action: Mouse scrolled (498, 265) with delta (0, 0)
Screenshot: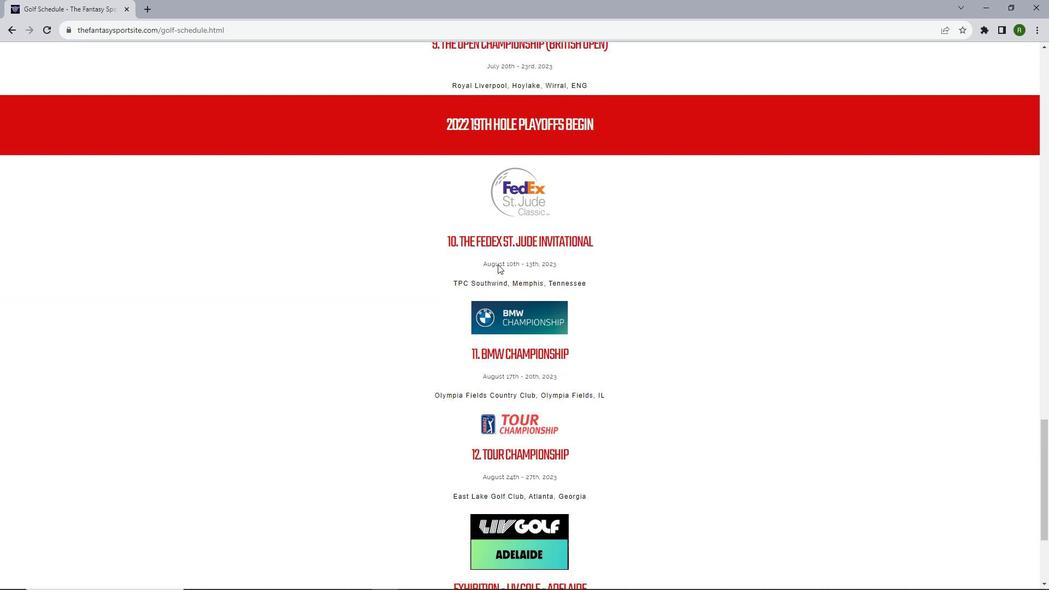
Action: Mouse scrolled (498, 265) with delta (0, 0)
Screenshot: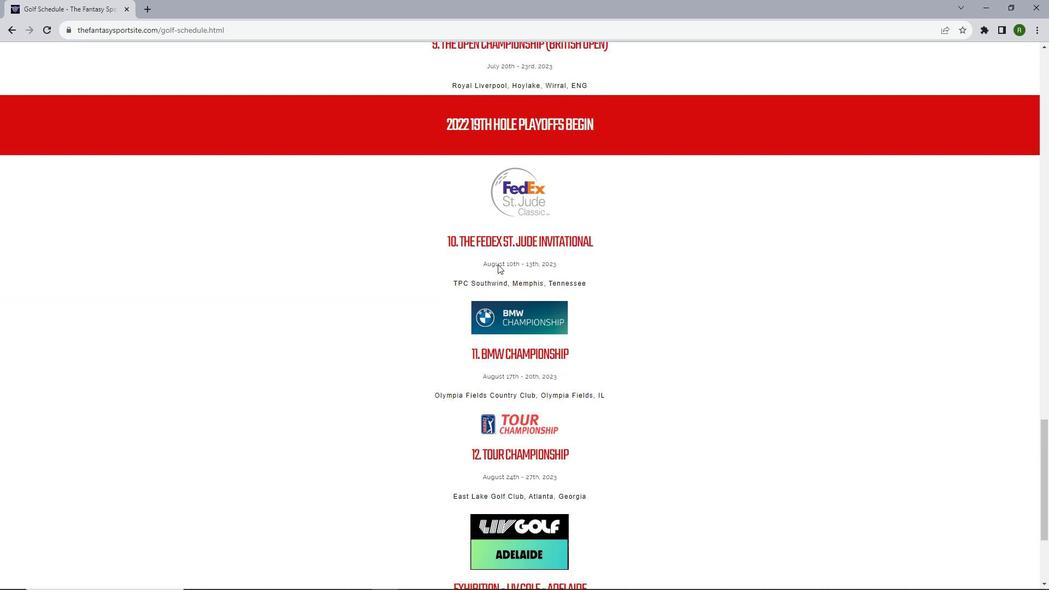 
Action: Mouse scrolled (498, 265) with delta (0, 0)
Screenshot: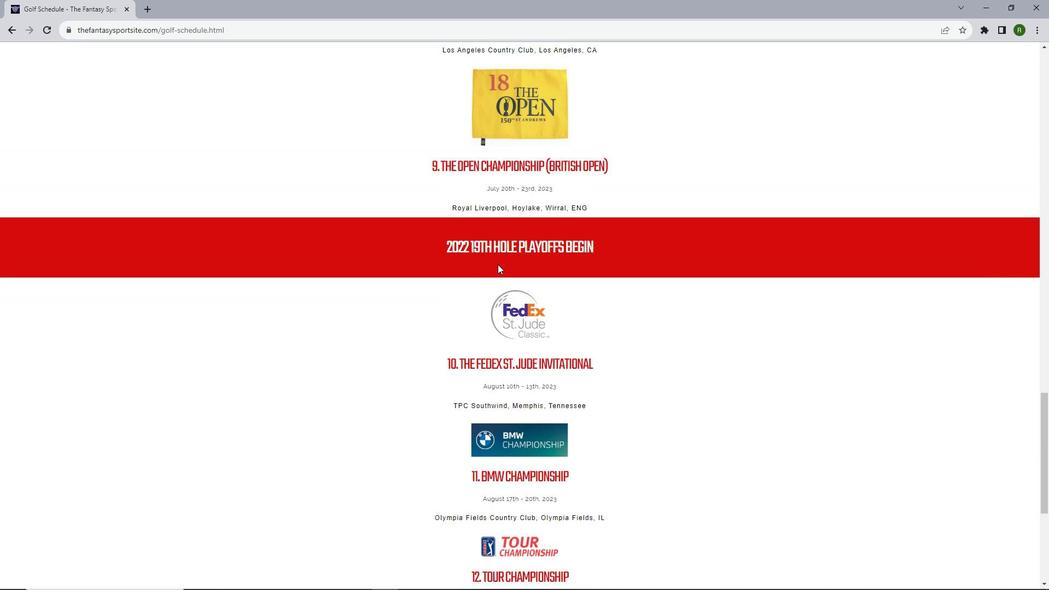 
Action: Mouse scrolled (498, 265) with delta (0, 0)
Screenshot: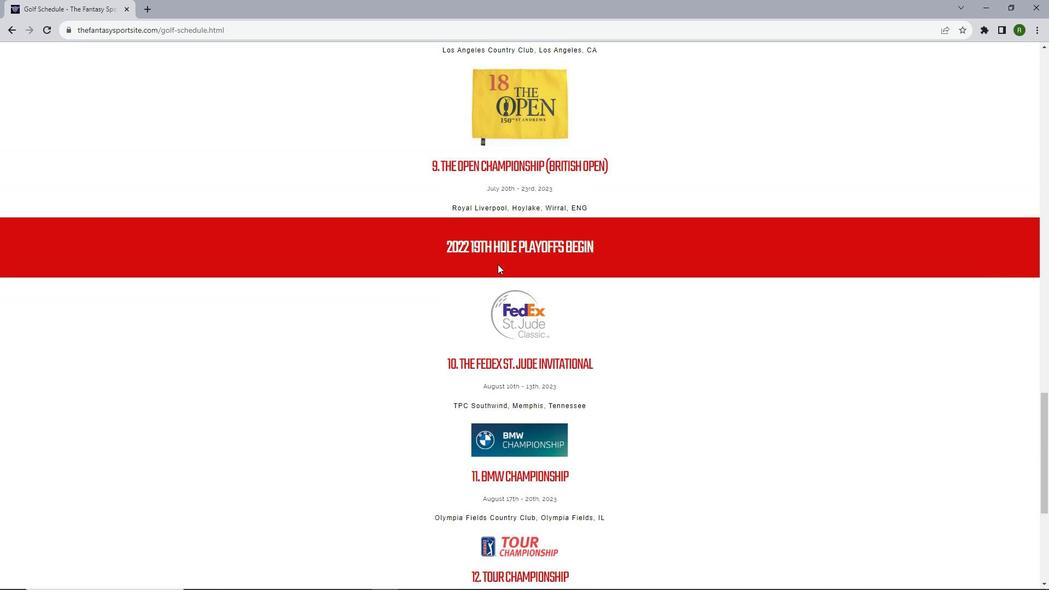 
Action: Mouse scrolled (498, 265) with delta (0, 0)
Screenshot: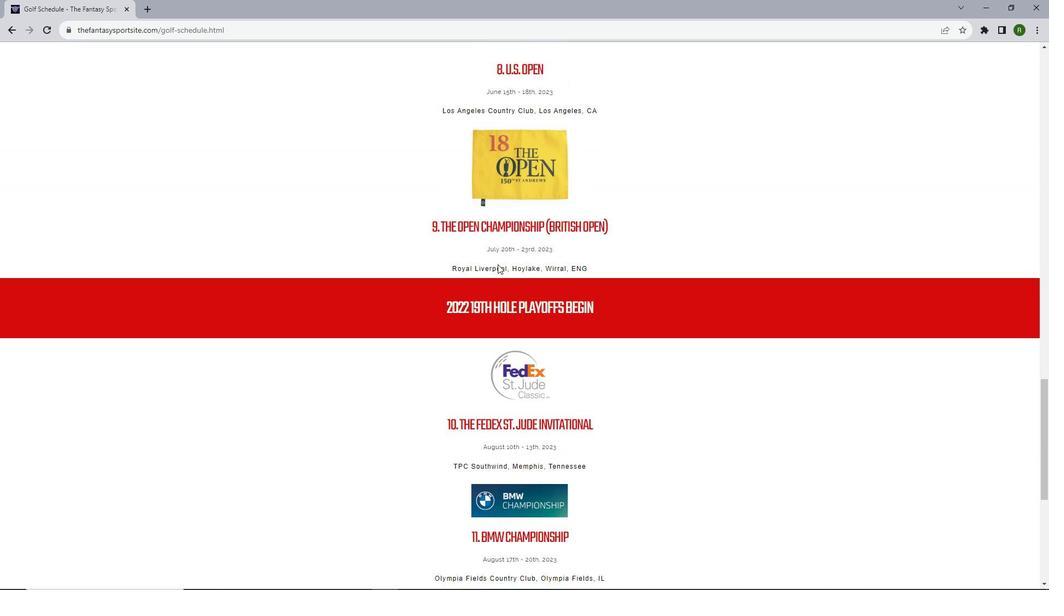 
Action: Mouse scrolled (498, 265) with delta (0, 0)
Screenshot: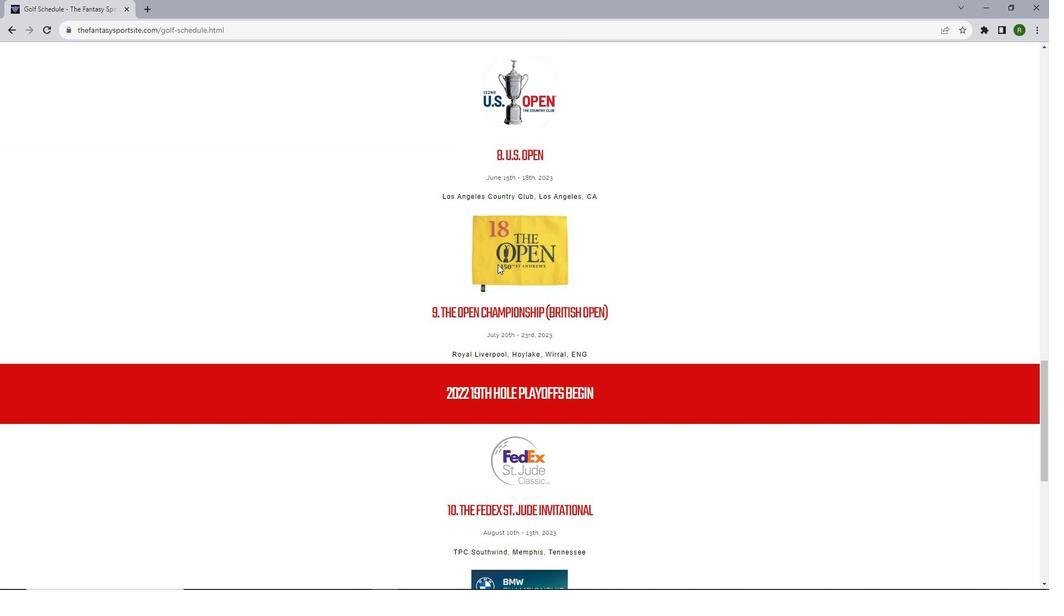 
Action: Mouse scrolled (498, 265) with delta (0, 0)
Screenshot: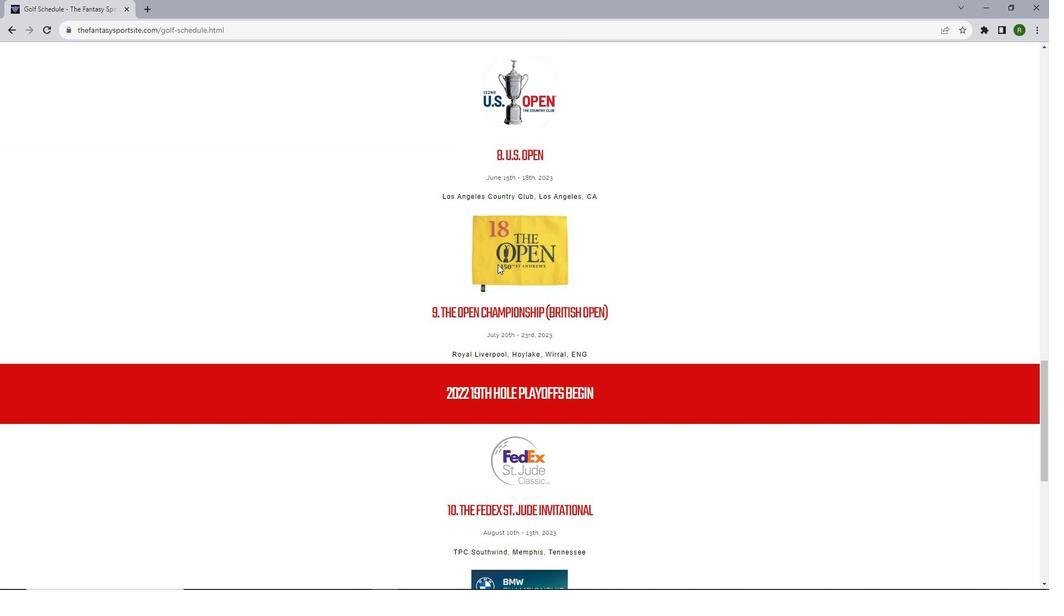 
Action: Mouse scrolled (498, 265) with delta (0, 0)
Screenshot: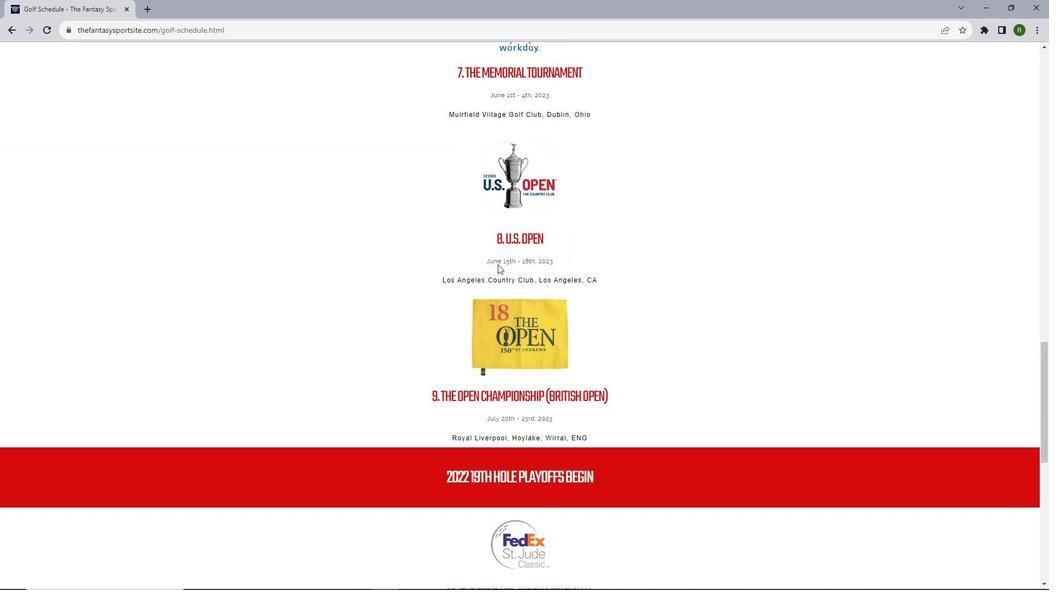 
Action: Mouse scrolled (498, 265) with delta (0, 0)
Screenshot: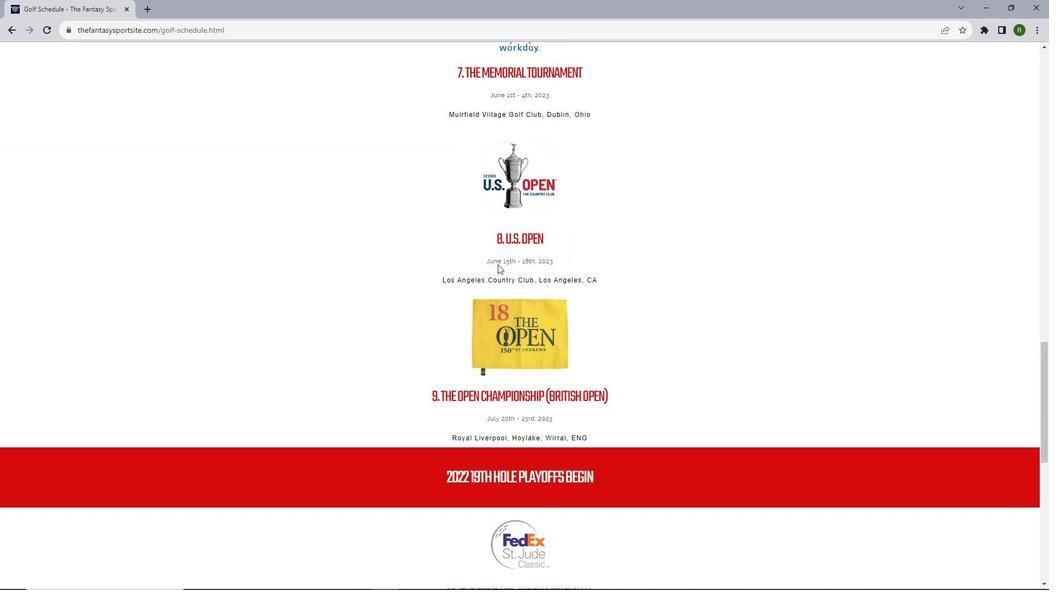 
Action: Mouse scrolled (498, 265) with delta (0, 0)
Screenshot: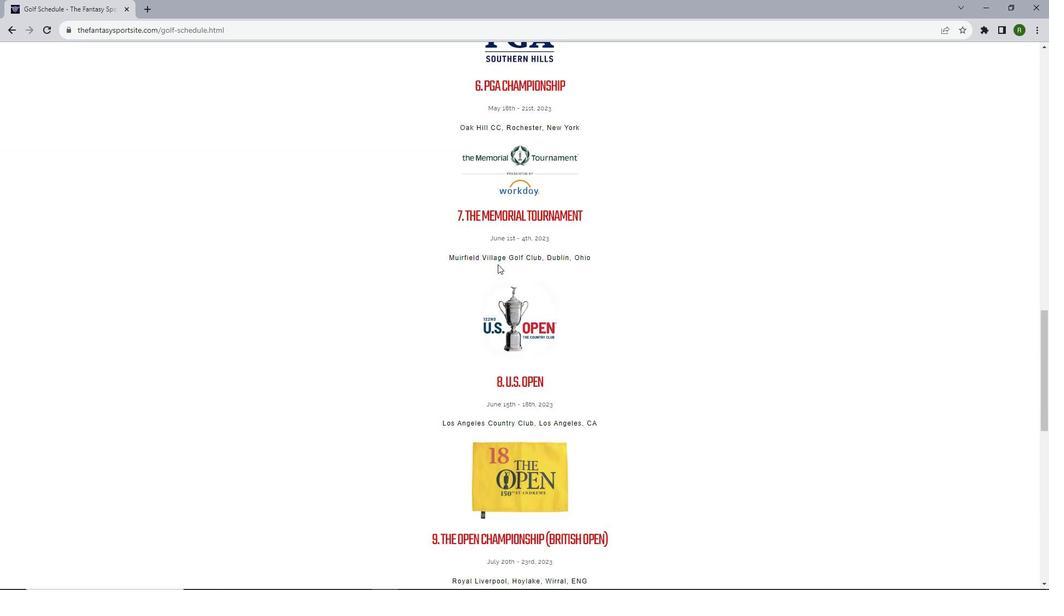 
Action: Mouse scrolled (498, 265) with delta (0, 0)
Screenshot: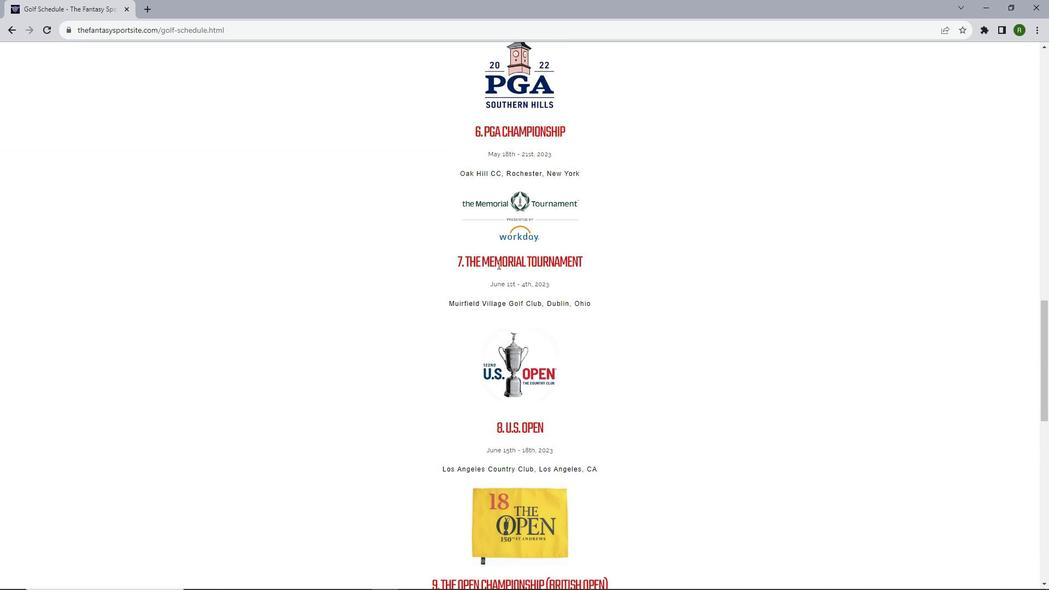 
Action: Mouse scrolled (498, 265) with delta (0, 0)
Screenshot: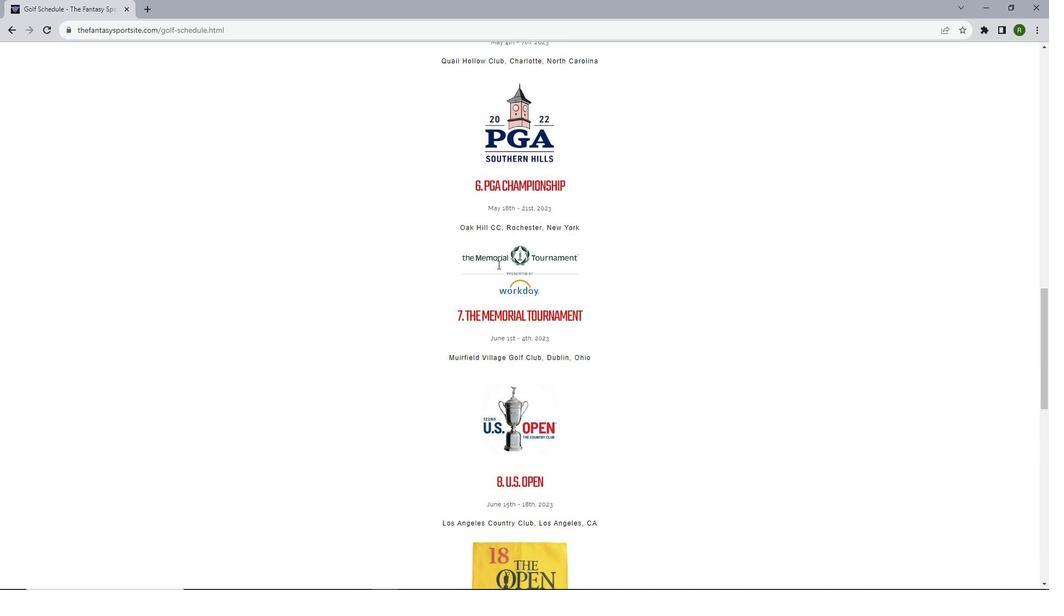 
Action: Mouse scrolled (498, 265) with delta (0, 0)
Screenshot: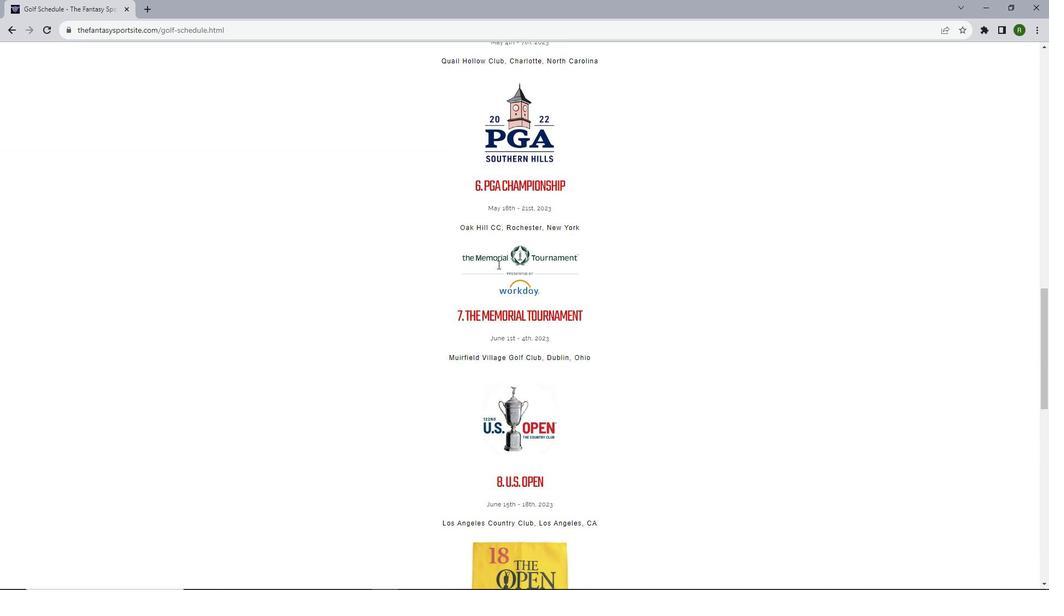 
Action: Mouse scrolled (498, 265) with delta (0, 0)
Screenshot: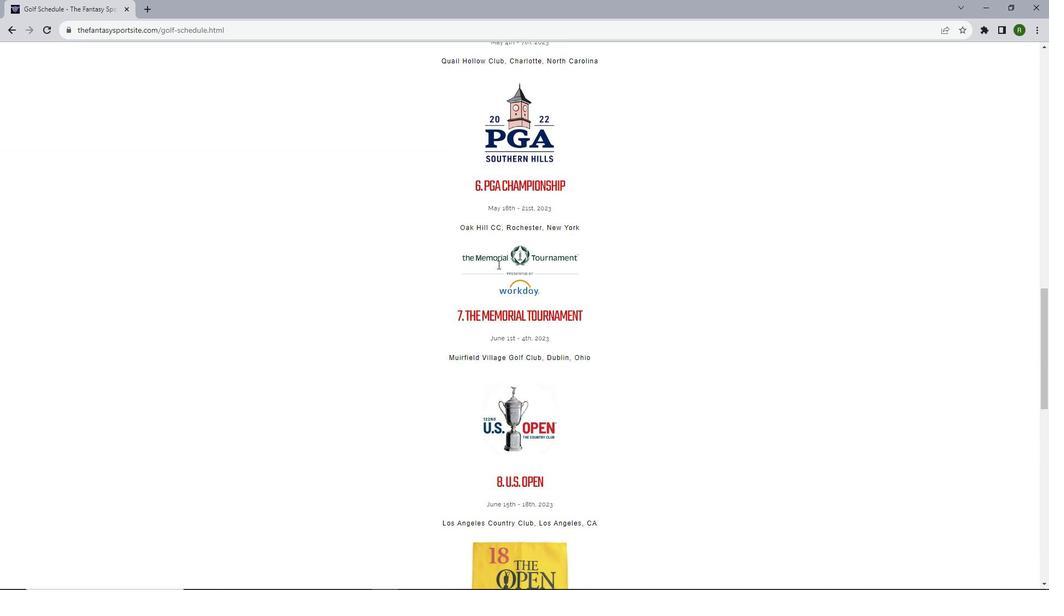 
Action: Mouse scrolled (498, 265) with delta (0, 0)
Screenshot: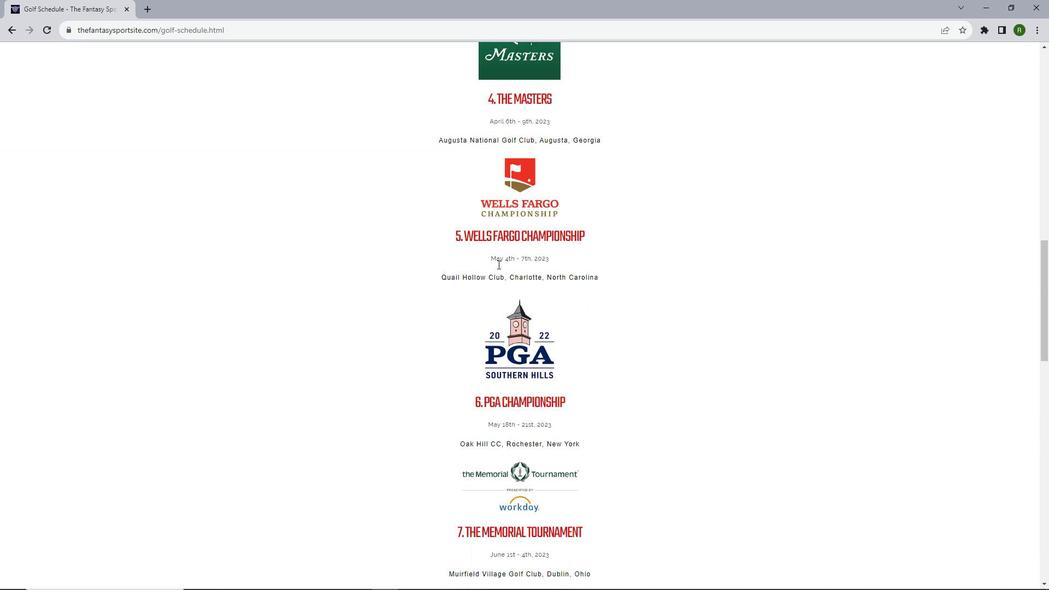 
Action: Mouse scrolled (498, 265) with delta (0, 0)
Screenshot: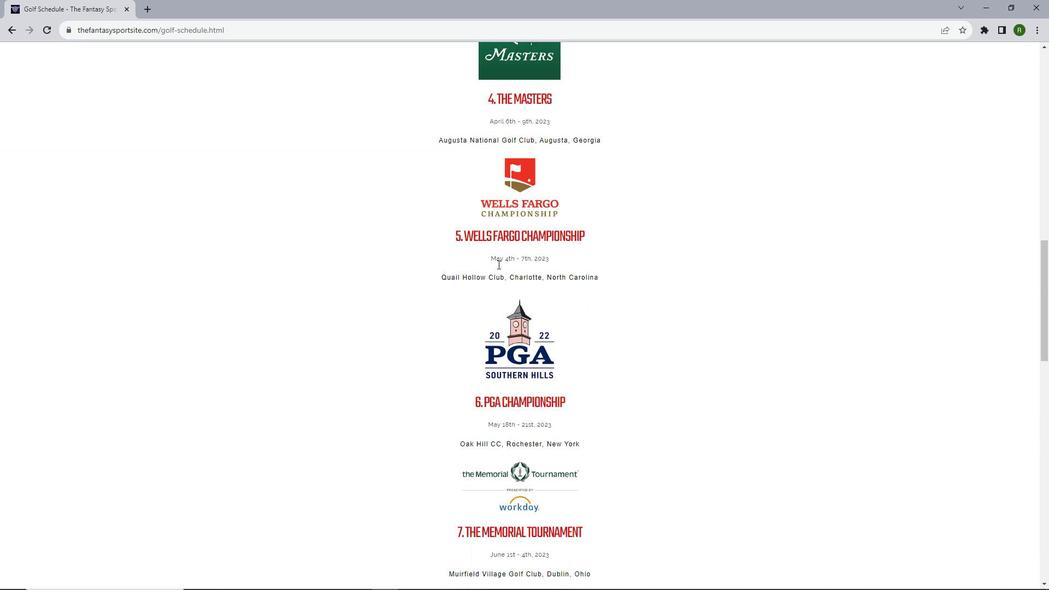 
Action: Mouse scrolled (498, 265) with delta (0, 0)
Screenshot: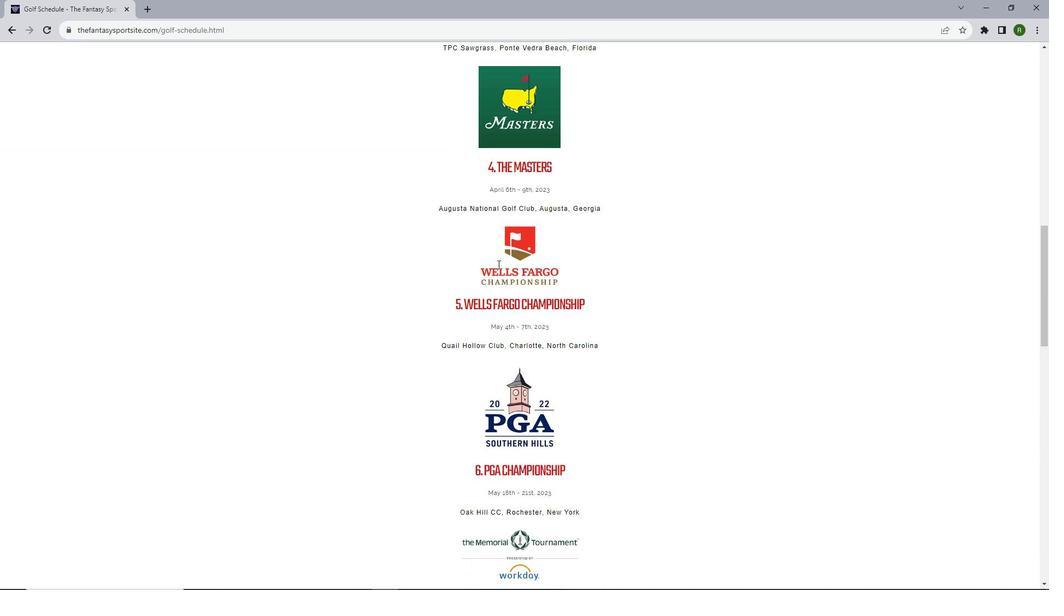 
Action: Mouse scrolled (498, 265) with delta (0, 0)
Screenshot: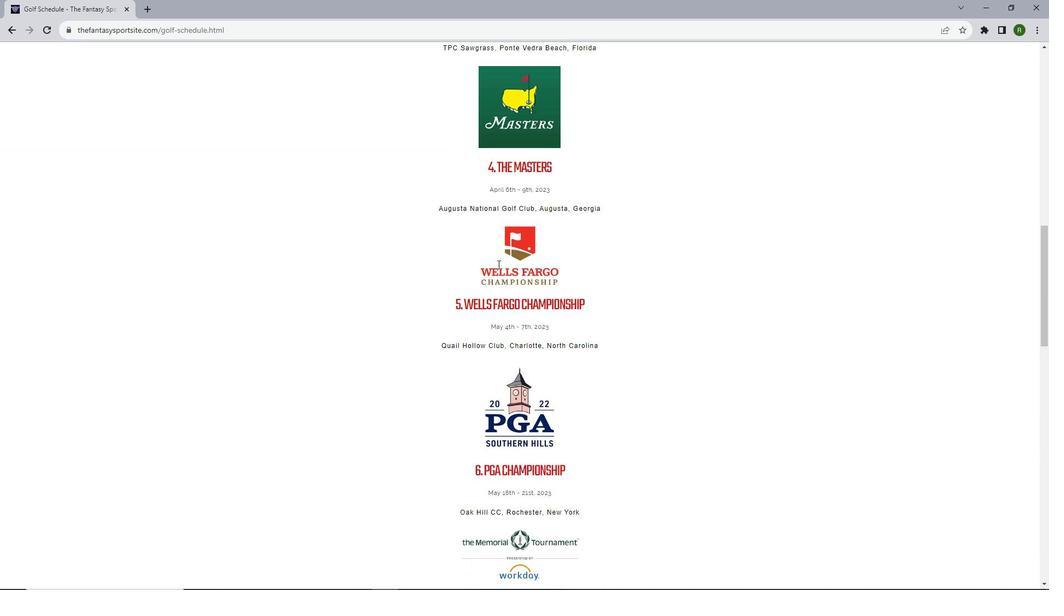 
Action: Mouse scrolled (498, 265) with delta (0, 0)
Screenshot: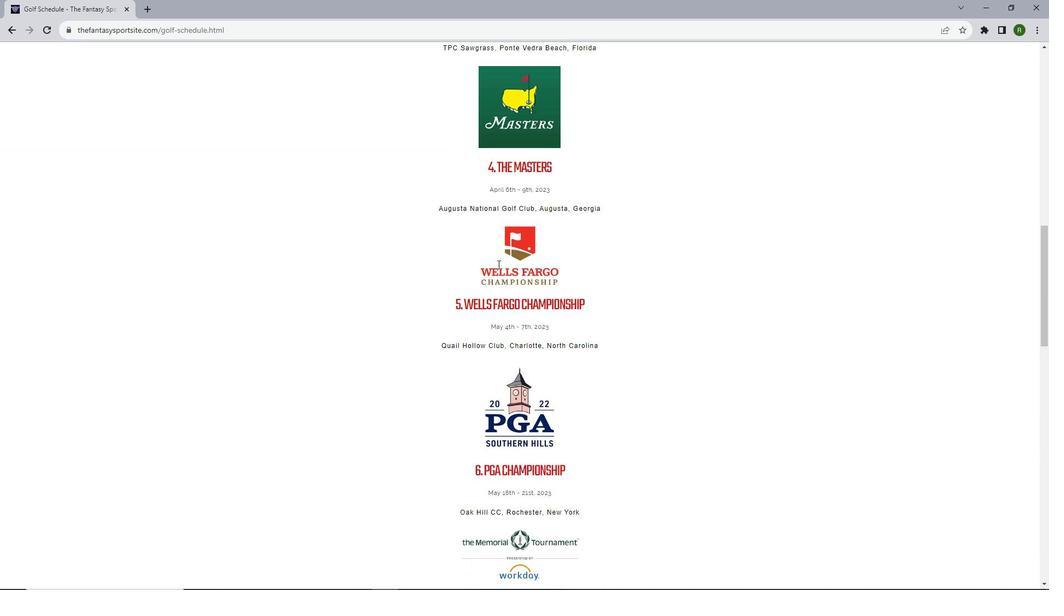 
Action: Mouse scrolled (498, 265) with delta (0, 0)
Screenshot: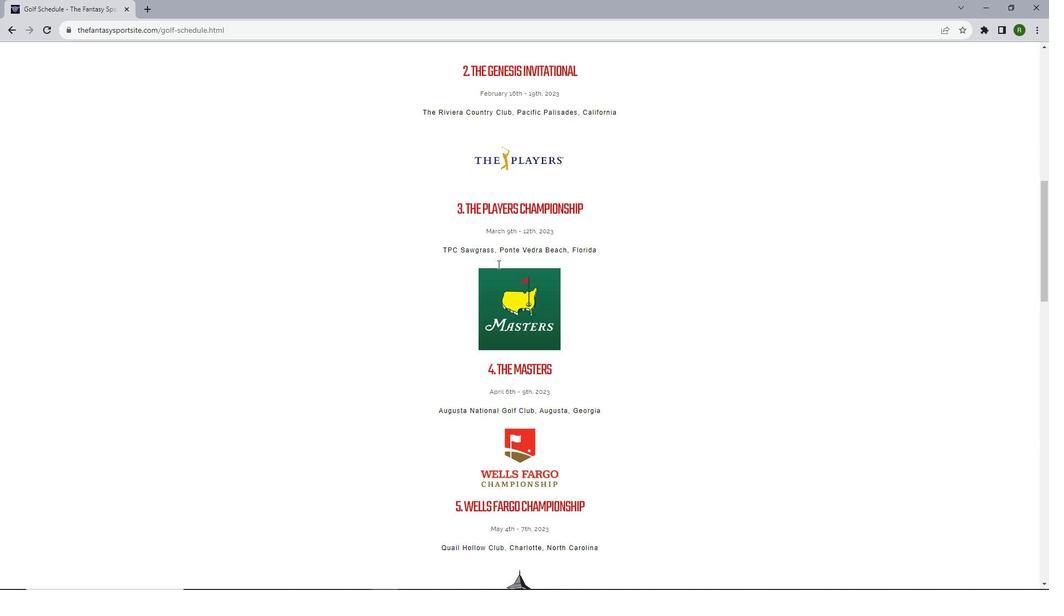 
Action: Mouse scrolled (498, 265) with delta (0, 0)
Screenshot: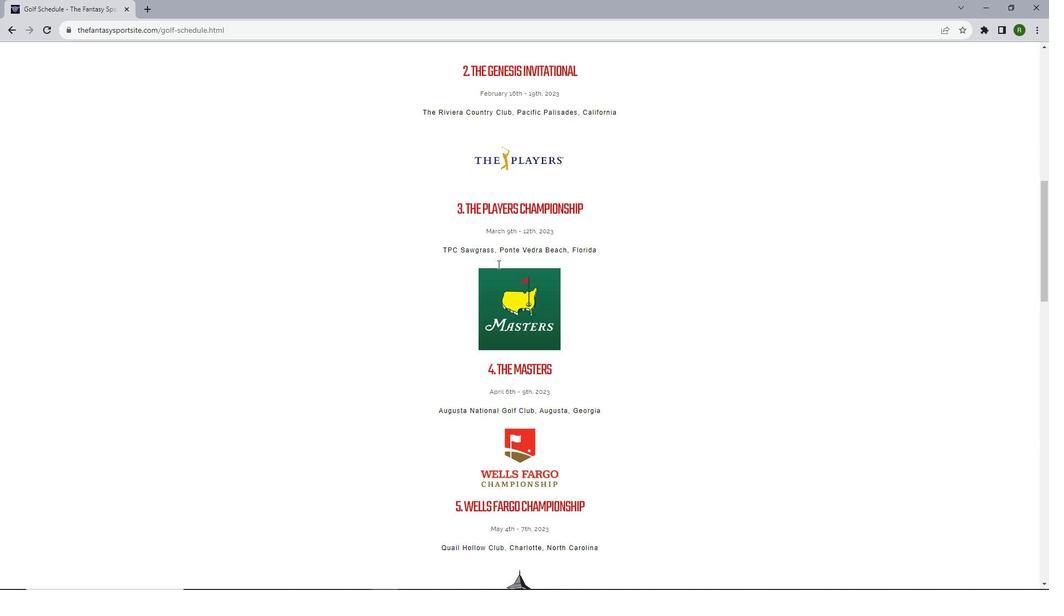 
Action: Mouse scrolled (498, 265) with delta (0, 0)
Screenshot: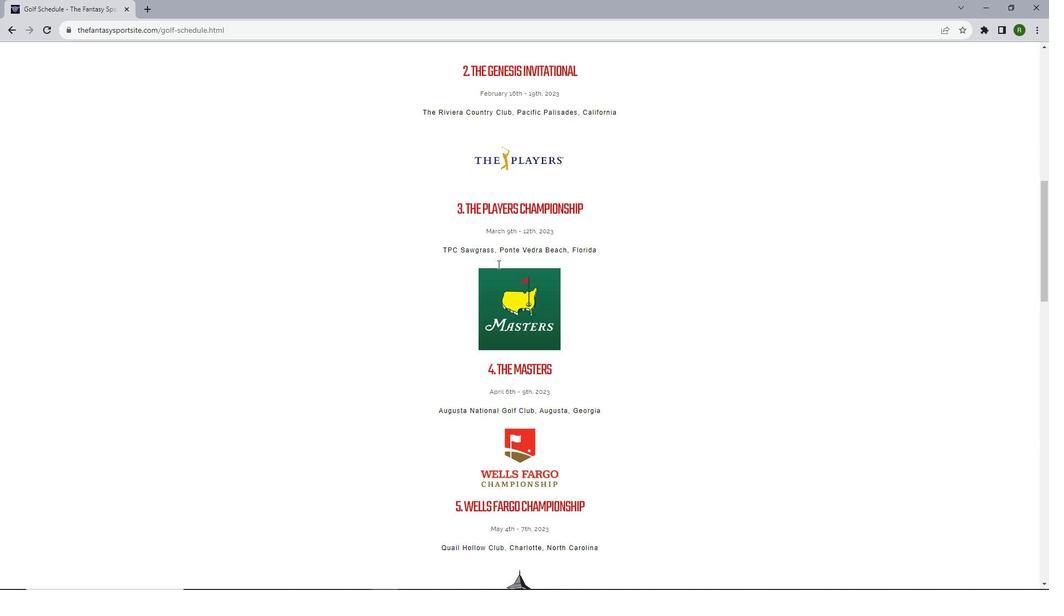 
Action: Mouse scrolled (498, 265) with delta (0, 0)
Screenshot: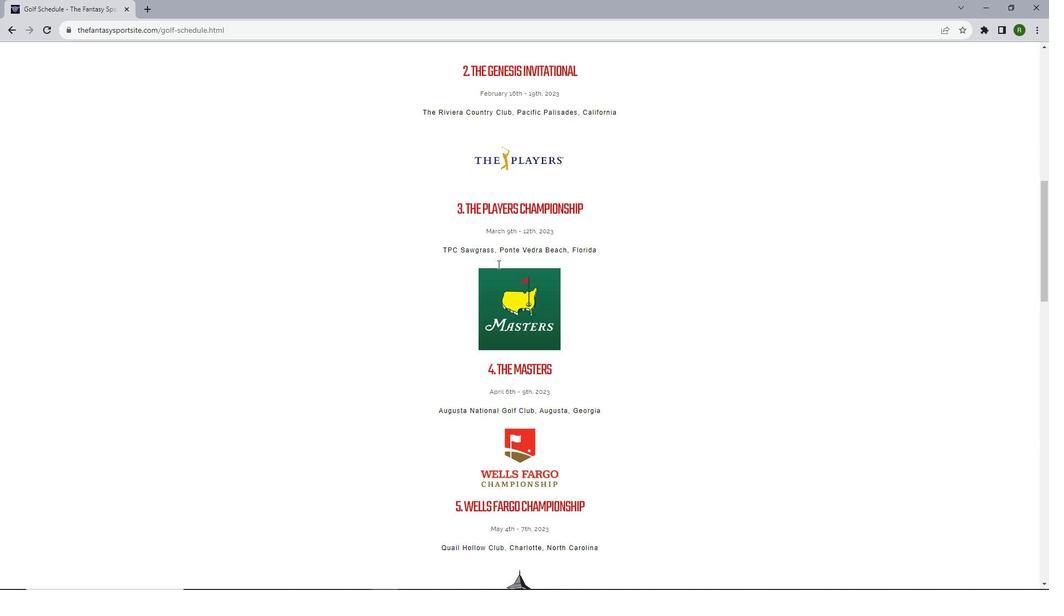 
Action: Mouse scrolled (498, 265) with delta (0, 0)
Screenshot: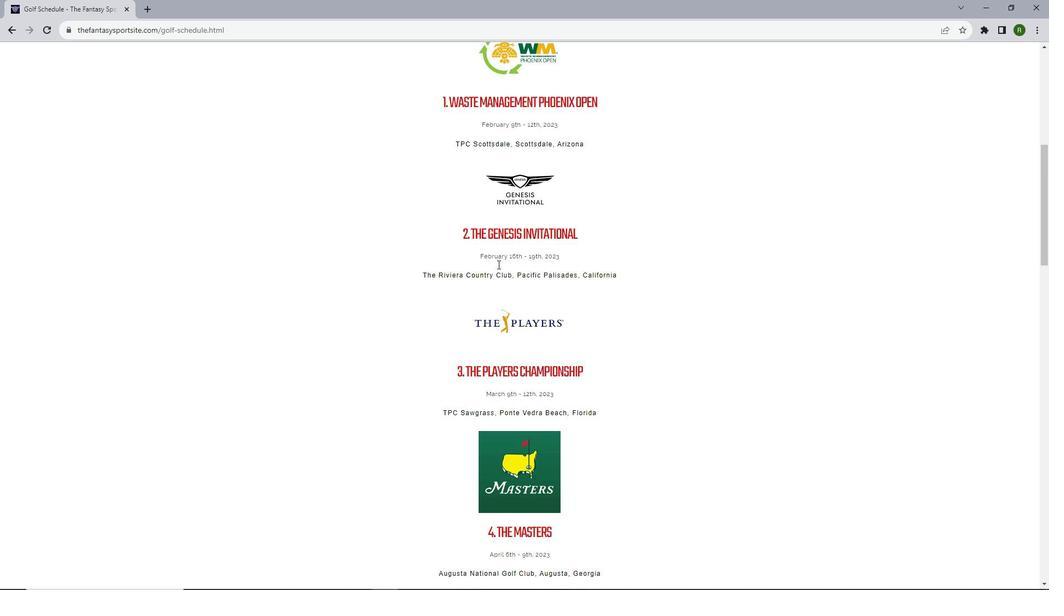 
Action: Mouse scrolled (498, 265) with delta (0, 0)
Screenshot: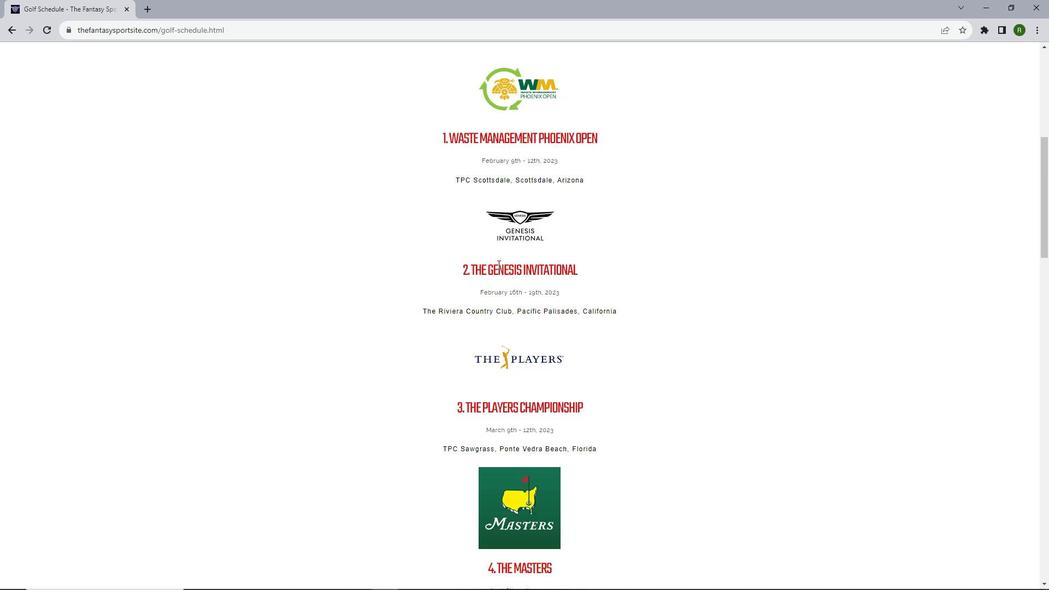 
Action: Mouse scrolled (498, 265) with delta (0, 0)
Screenshot: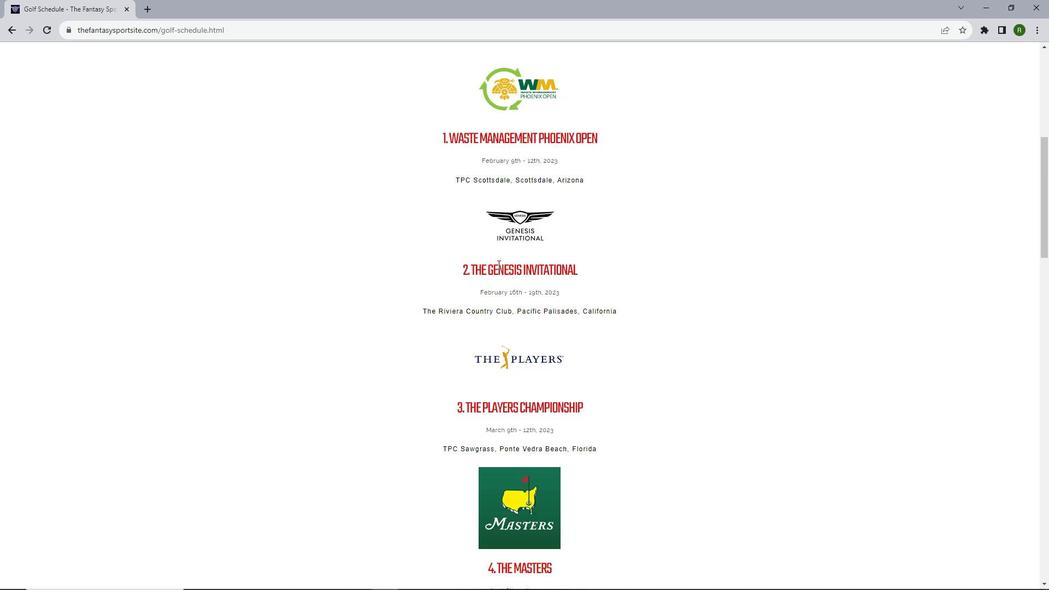 
Action: Mouse scrolled (498, 265) with delta (0, 0)
Screenshot: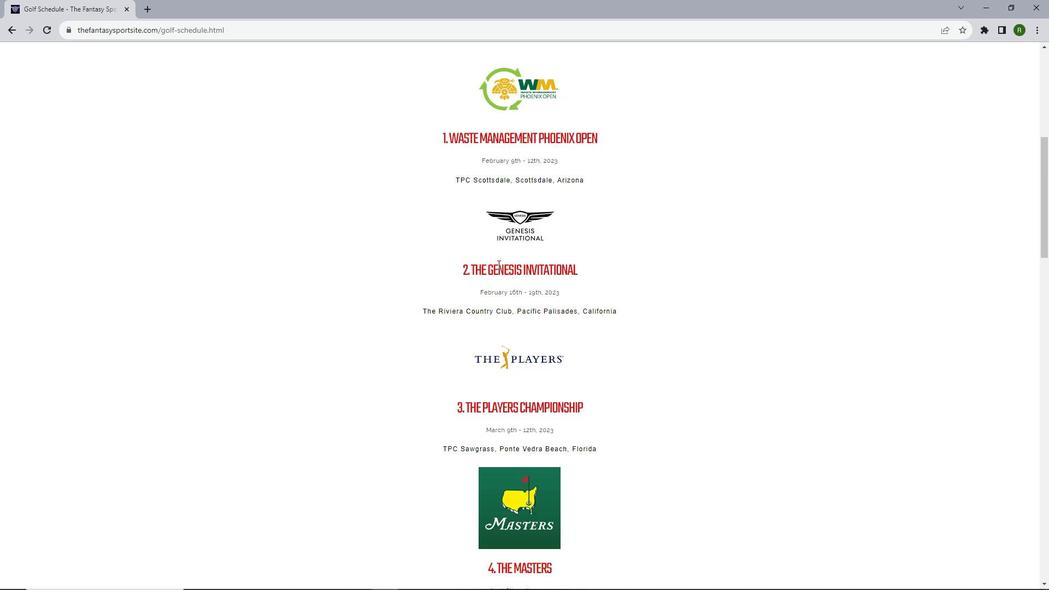 
Action: Mouse scrolled (498, 265) with delta (0, 0)
Screenshot: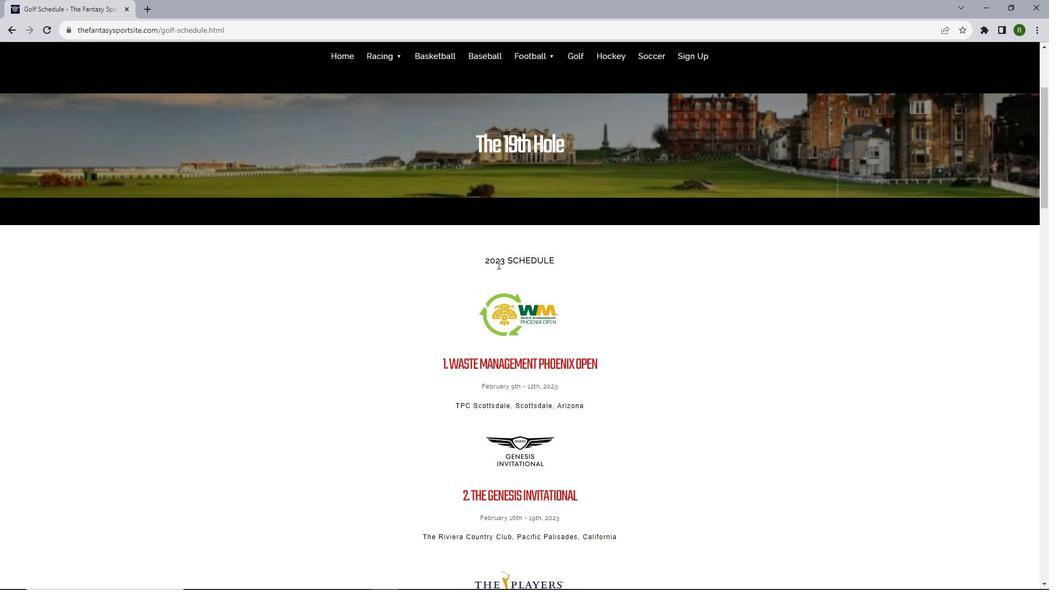 
Action: Mouse scrolled (498, 265) with delta (0, 0)
Screenshot: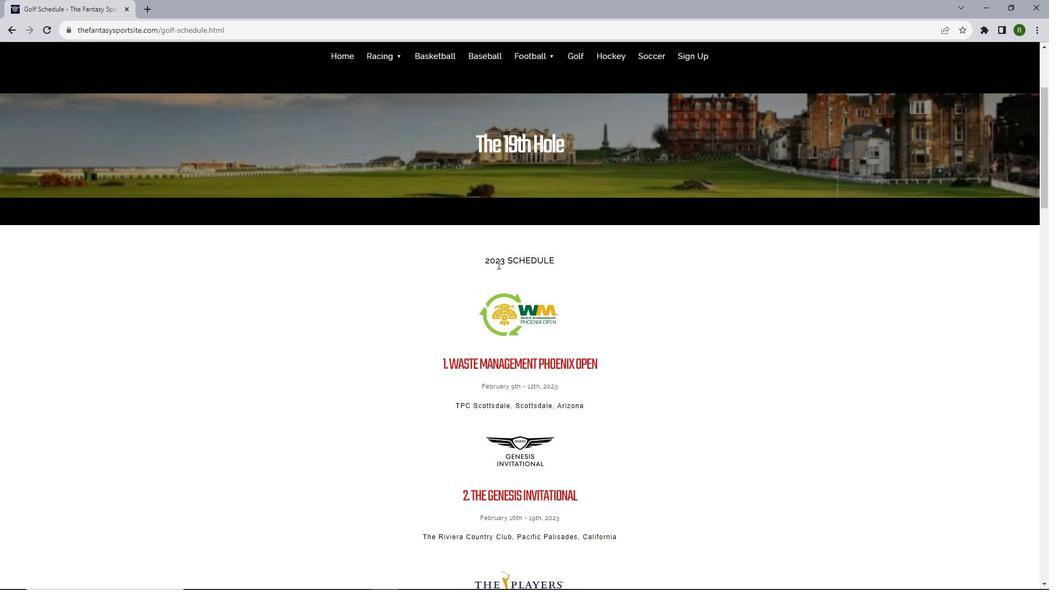 
Action: Mouse scrolled (498, 265) with delta (0, 0)
Screenshot: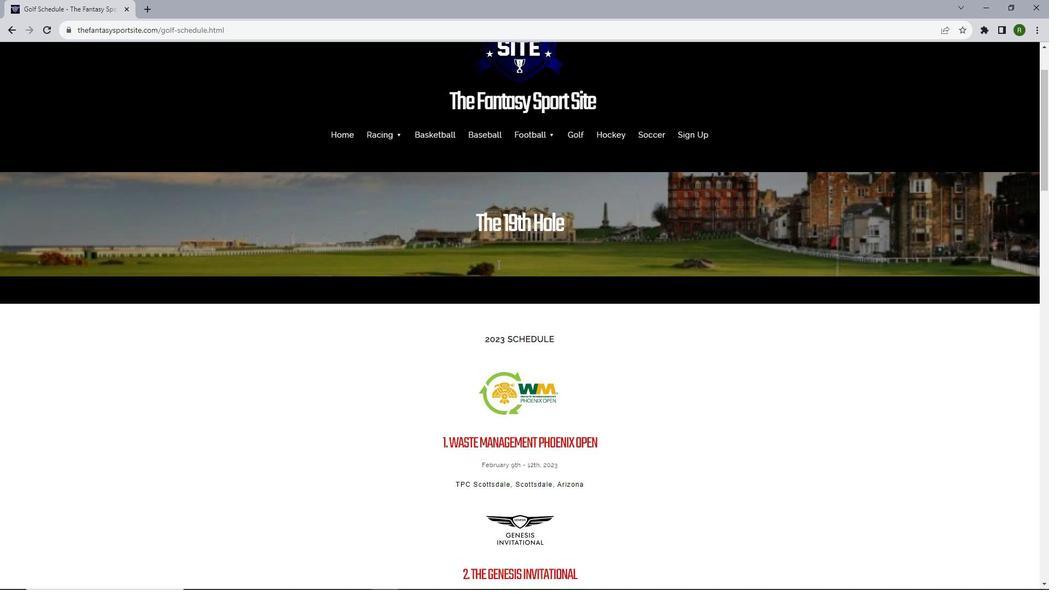
Action: Mouse scrolled (498, 265) with delta (0, 0)
Screenshot: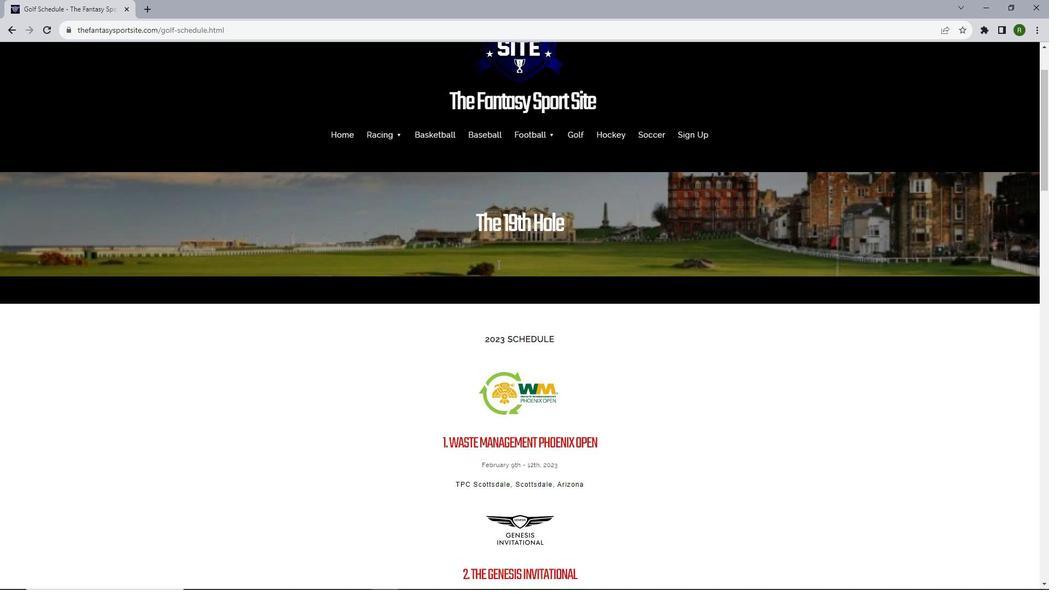 
Action: Mouse scrolled (498, 265) with delta (0, 0)
Screenshot: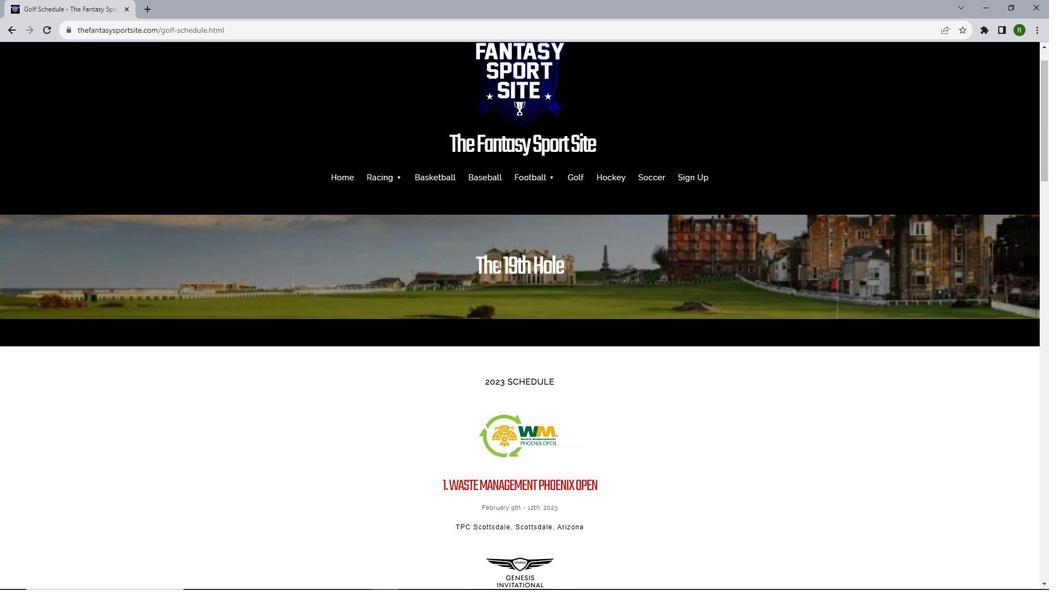 
Action: Mouse scrolled (498, 265) with delta (0, 0)
Screenshot: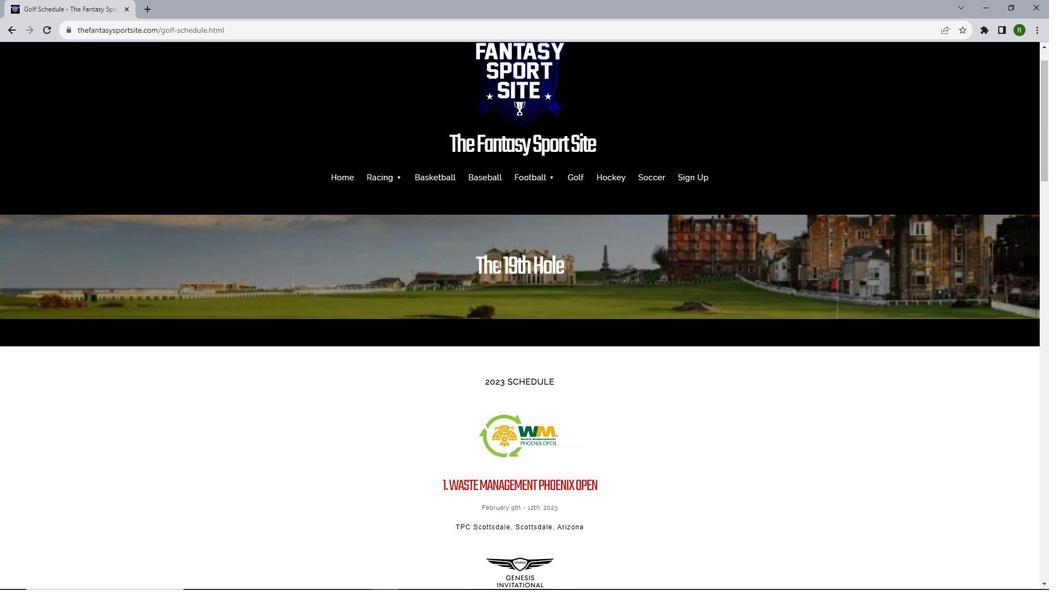 
Action: Mouse scrolled (498, 265) with delta (0, 0)
Screenshot: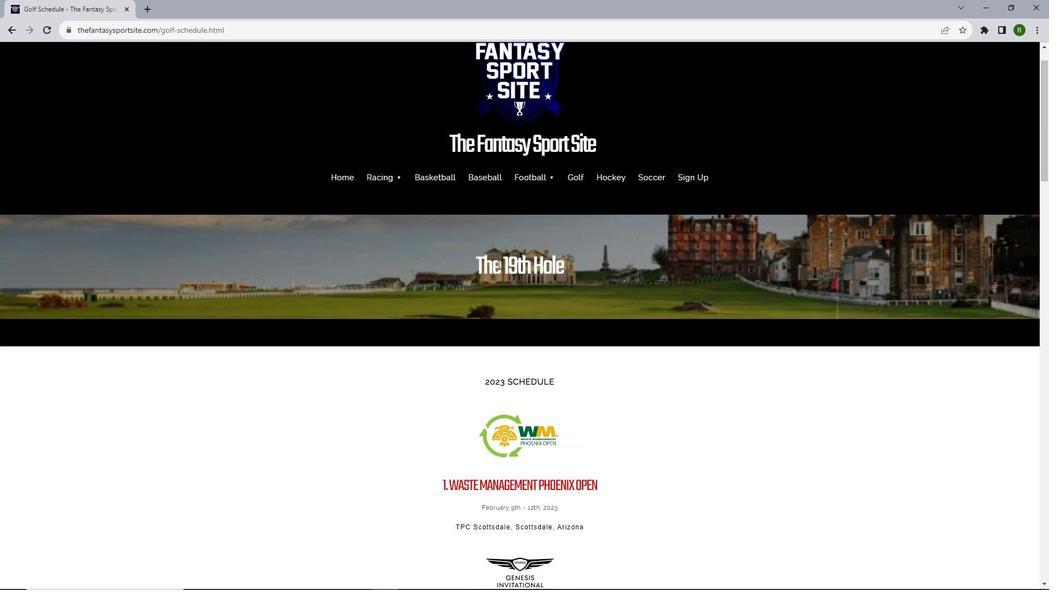 
